 Task: Search one way flight ticket for 2 adults, 2 infants in seat and 1 infant on lap in first from Aspen: Aspen/pitkin County Airport (sardy Field) to Fort Wayne: Fort Wayne International Airport on 5-4-2023. Number of bags: 5 checked bags. Price is upto 75000. Outbound departure time preference is 18:15.
Action: Mouse moved to (340, 322)
Screenshot: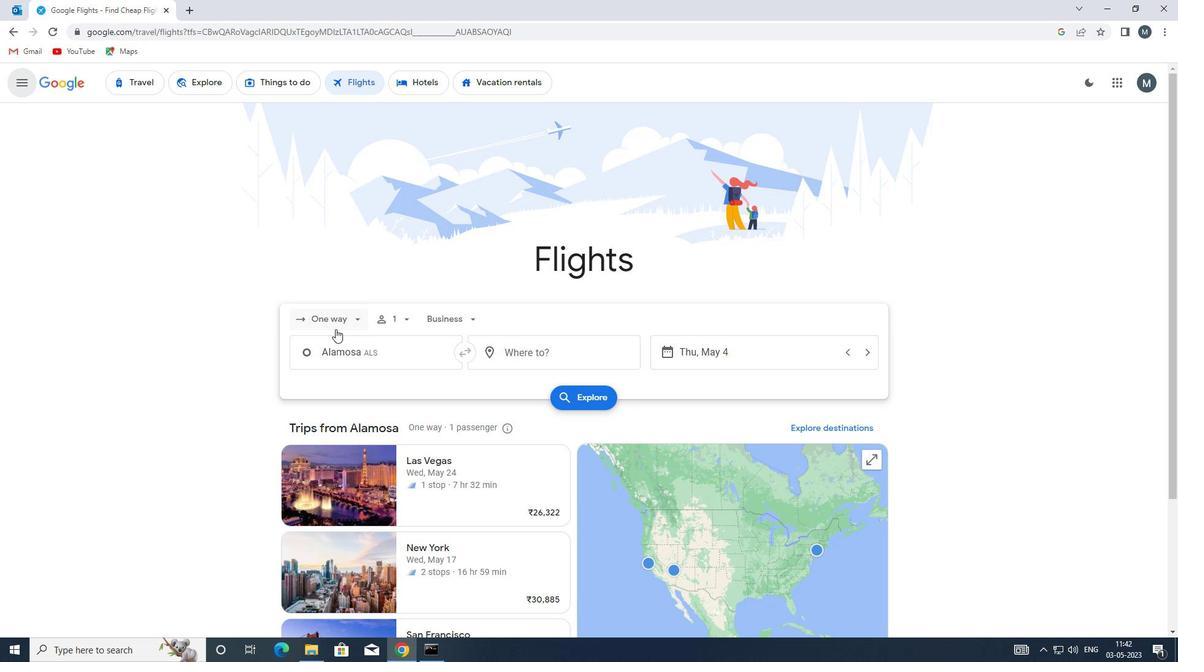 
Action: Mouse pressed left at (340, 322)
Screenshot: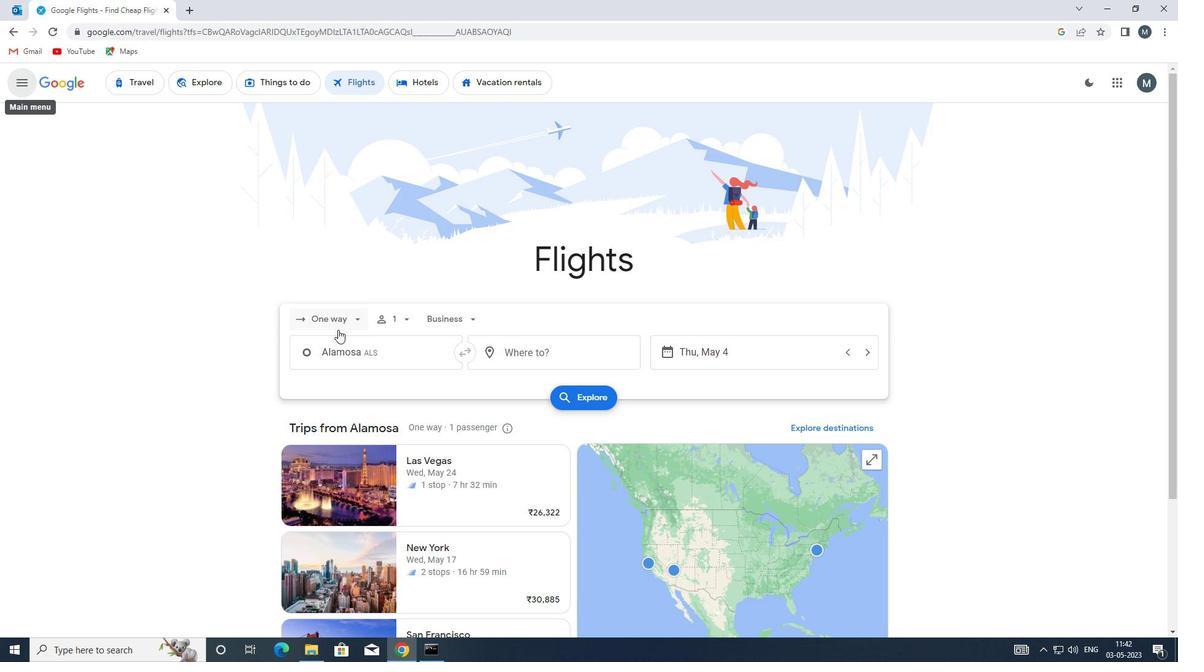 
Action: Mouse moved to (352, 375)
Screenshot: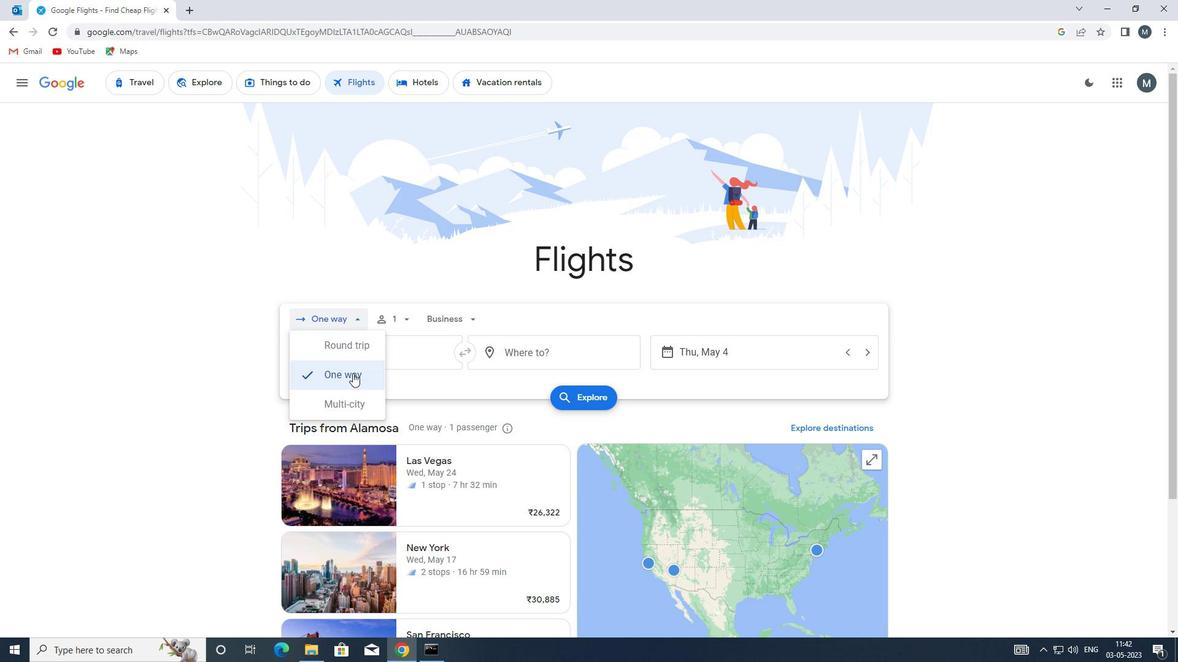 
Action: Mouse pressed left at (352, 375)
Screenshot: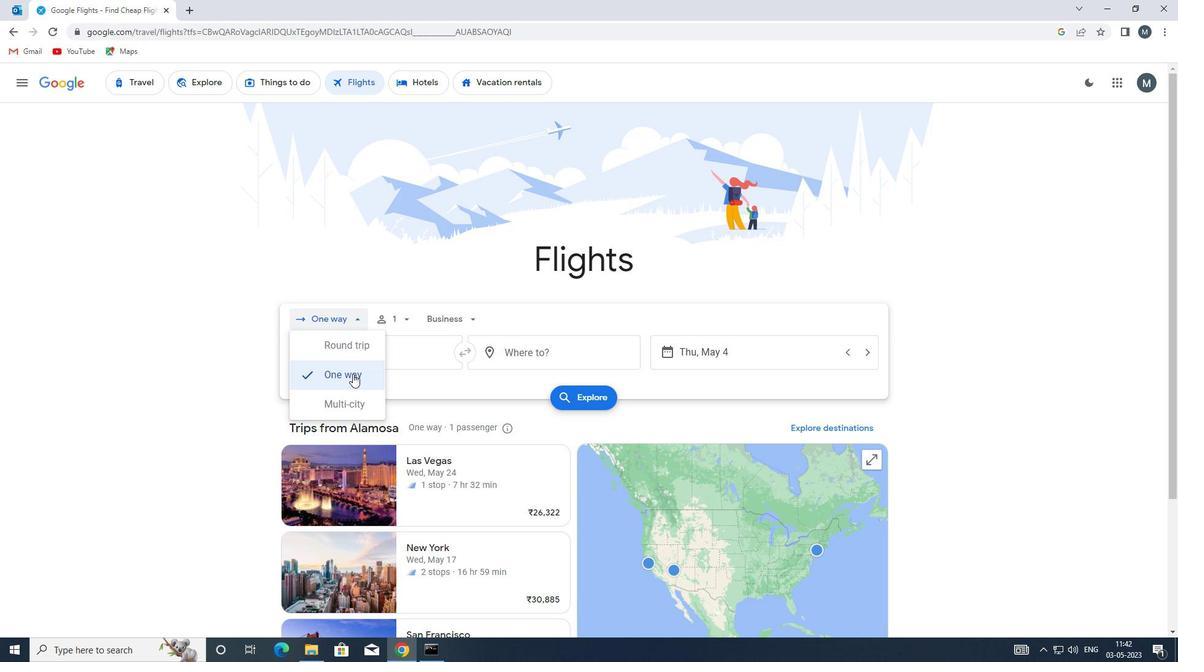 
Action: Mouse moved to (405, 322)
Screenshot: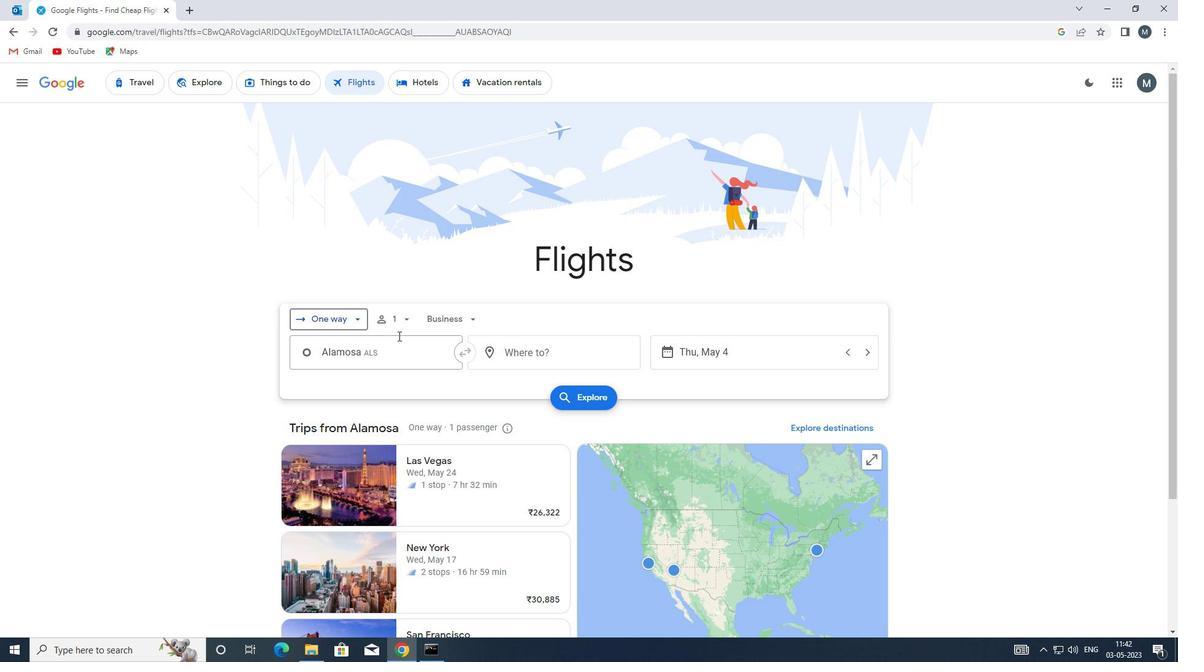 
Action: Mouse pressed left at (405, 322)
Screenshot: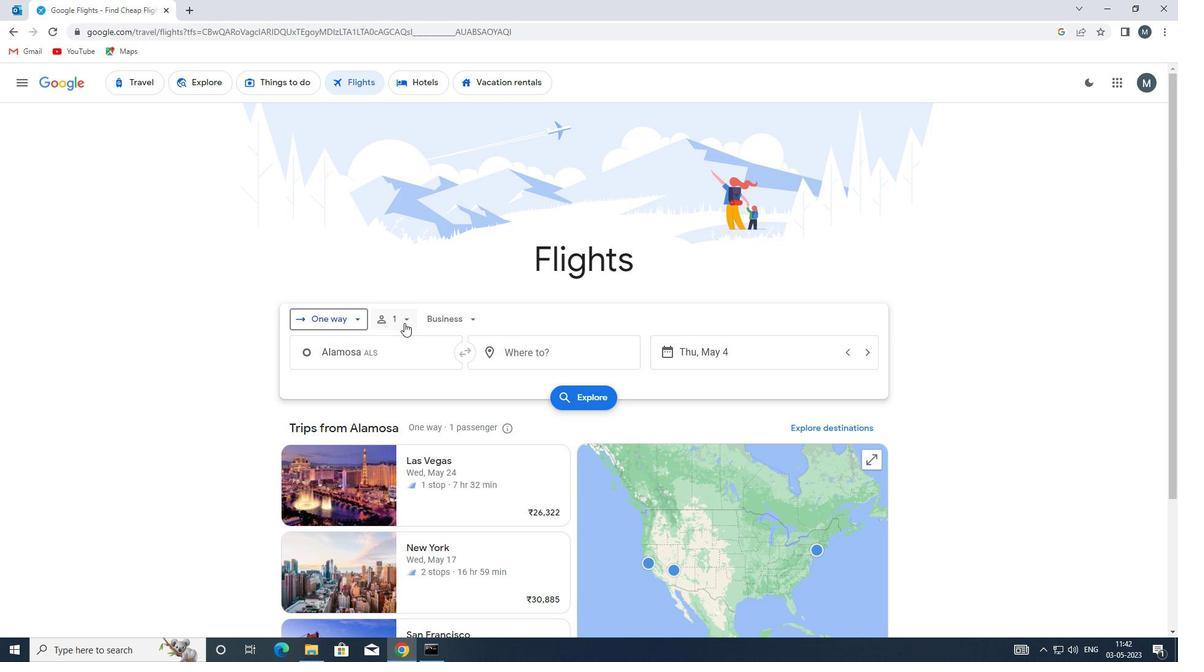 
Action: Mouse moved to (503, 347)
Screenshot: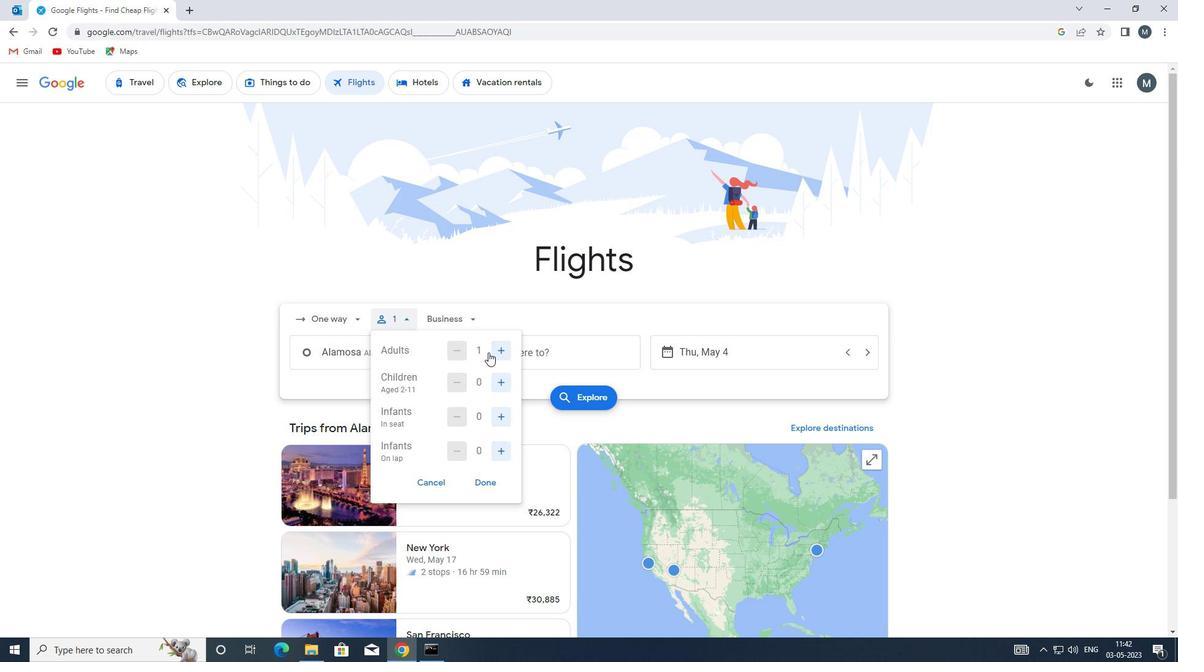 
Action: Mouse pressed left at (503, 347)
Screenshot: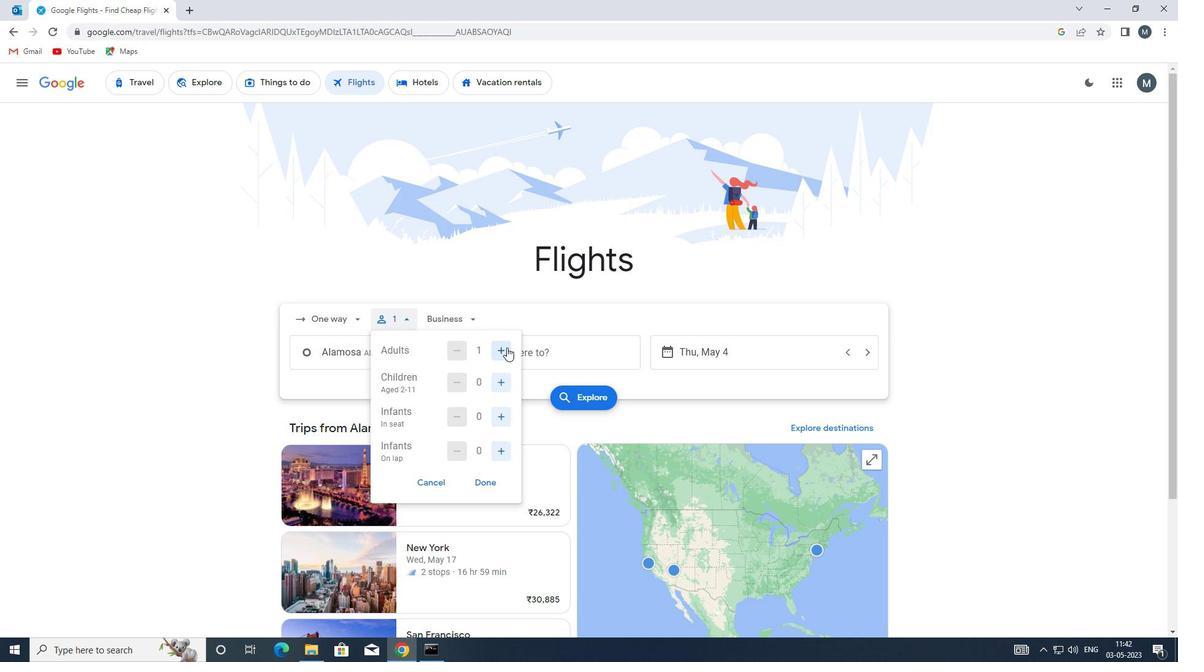 
Action: Mouse moved to (503, 419)
Screenshot: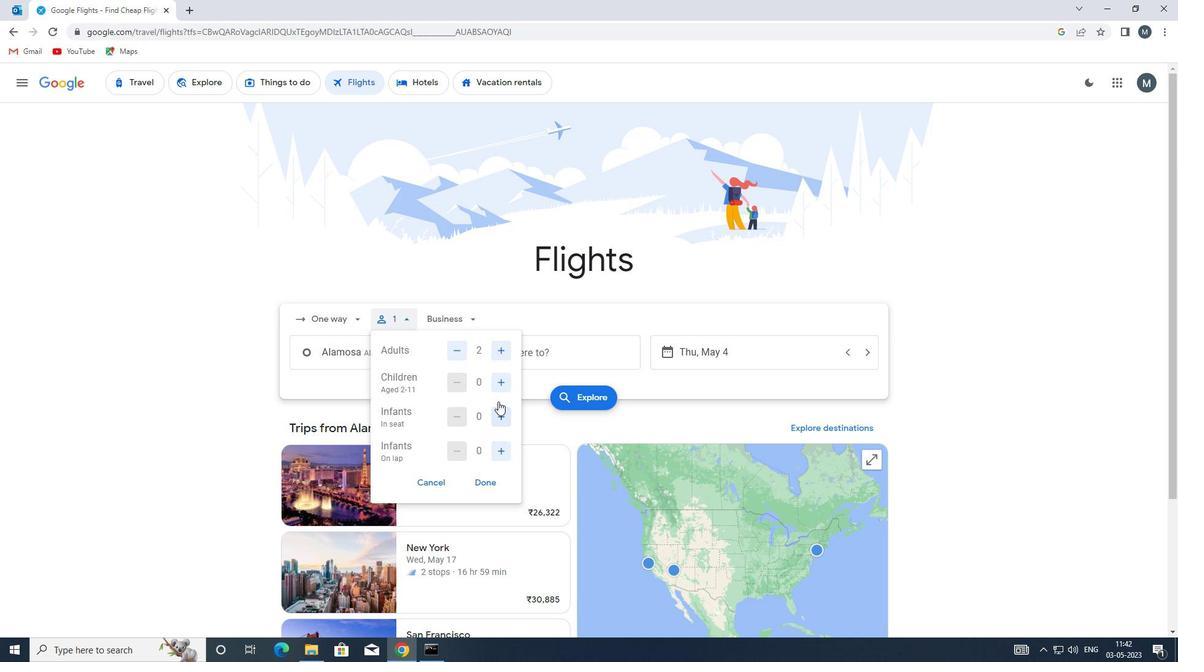 
Action: Mouse pressed left at (503, 419)
Screenshot: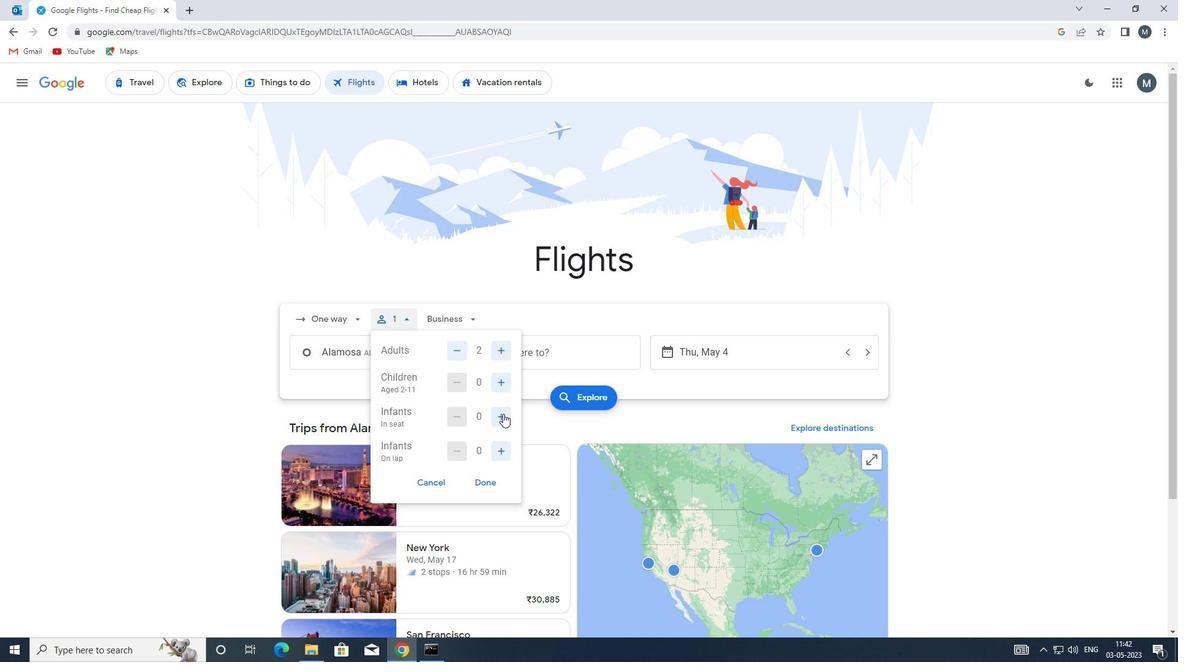 
Action: Mouse pressed left at (503, 419)
Screenshot: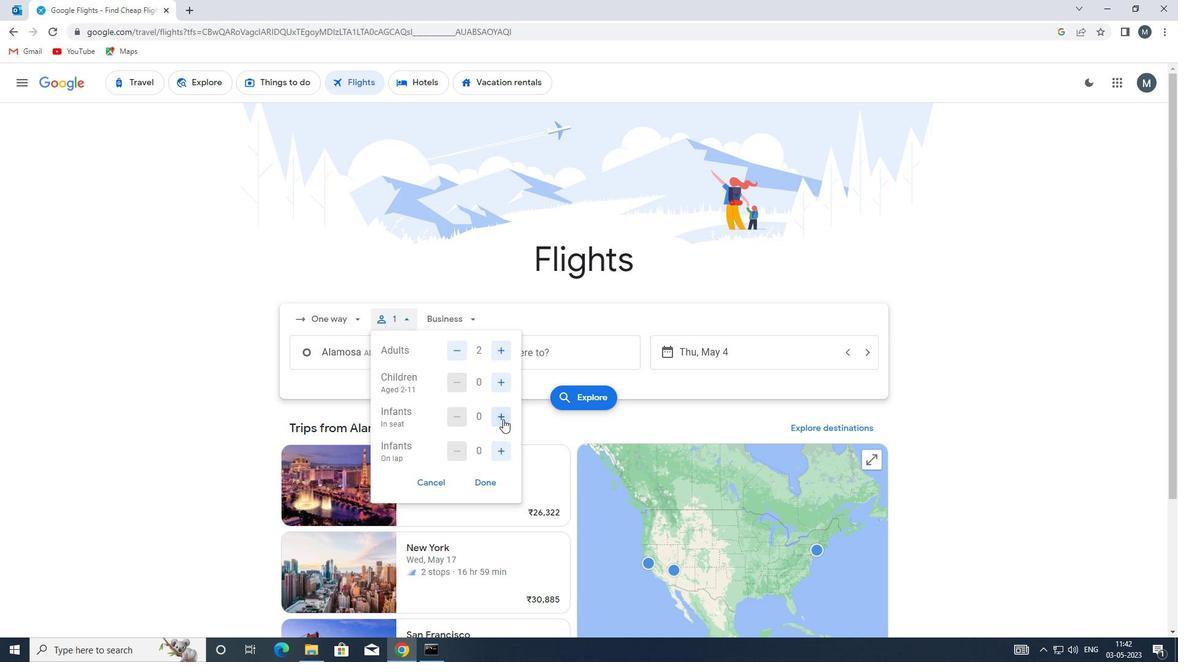 
Action: Mouse moved to (502, 451)
Screenshot: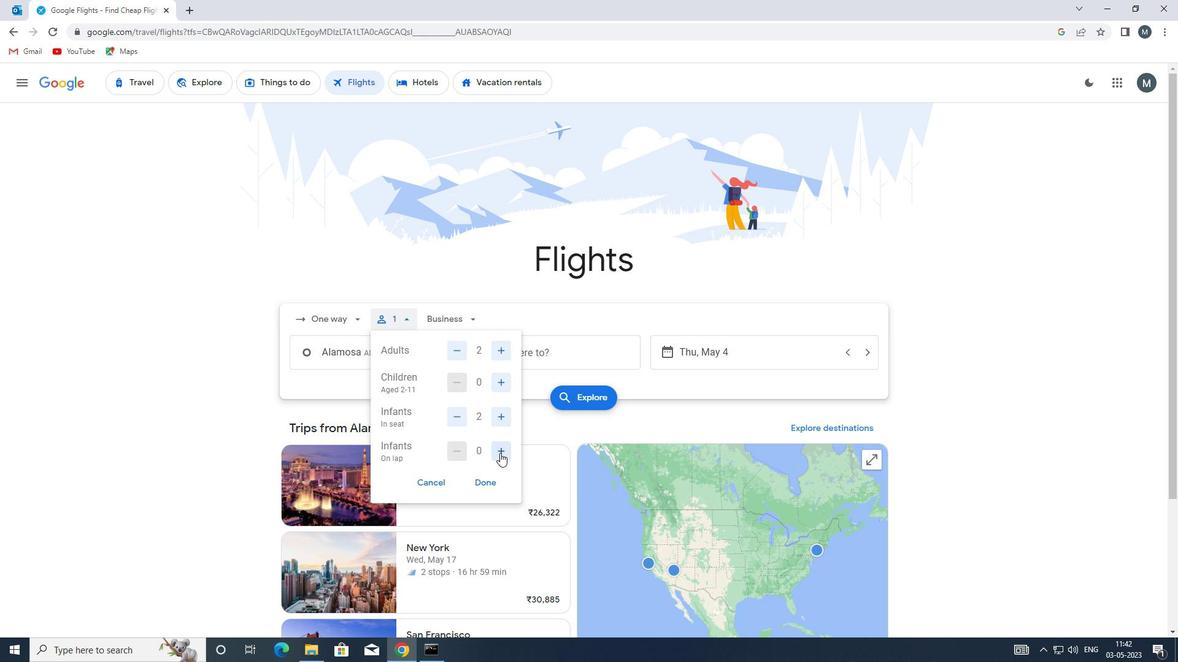 
Action: Mouse pressed left at (502, 451)
Screenshot: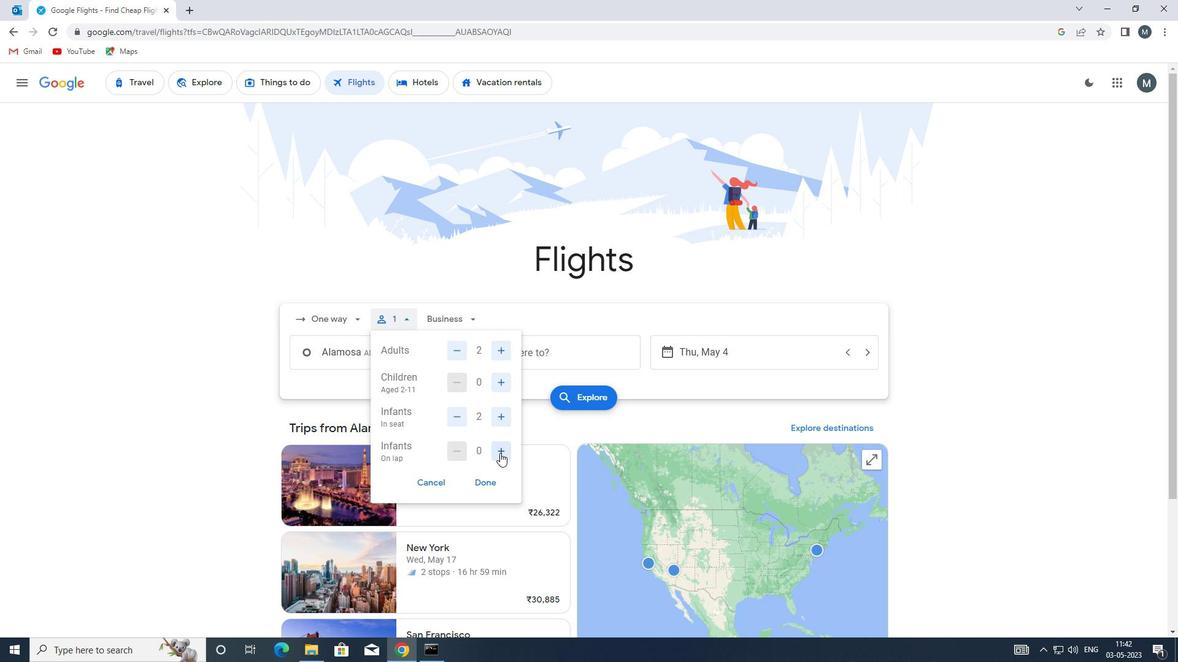 
Action: Mouse moved to (486, 478)
Screenshot: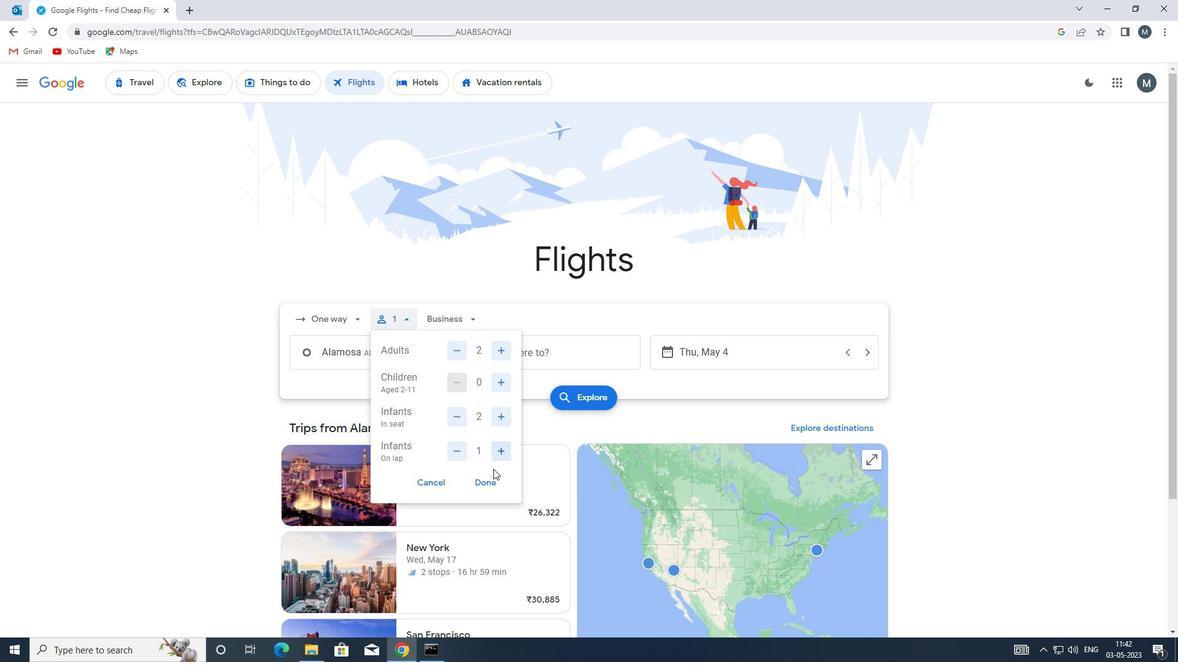 
Action: Mouse pressed left at (486, 478)
Screenshot: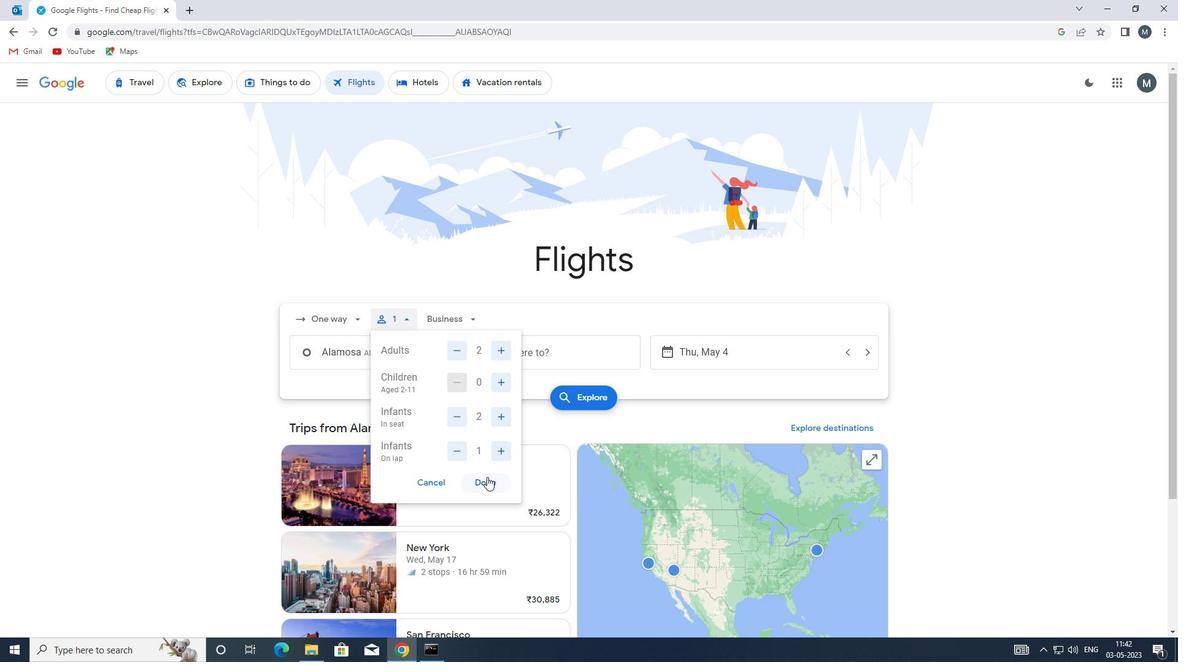 
Action: Mouse moved to (460, 324)
Screenshot: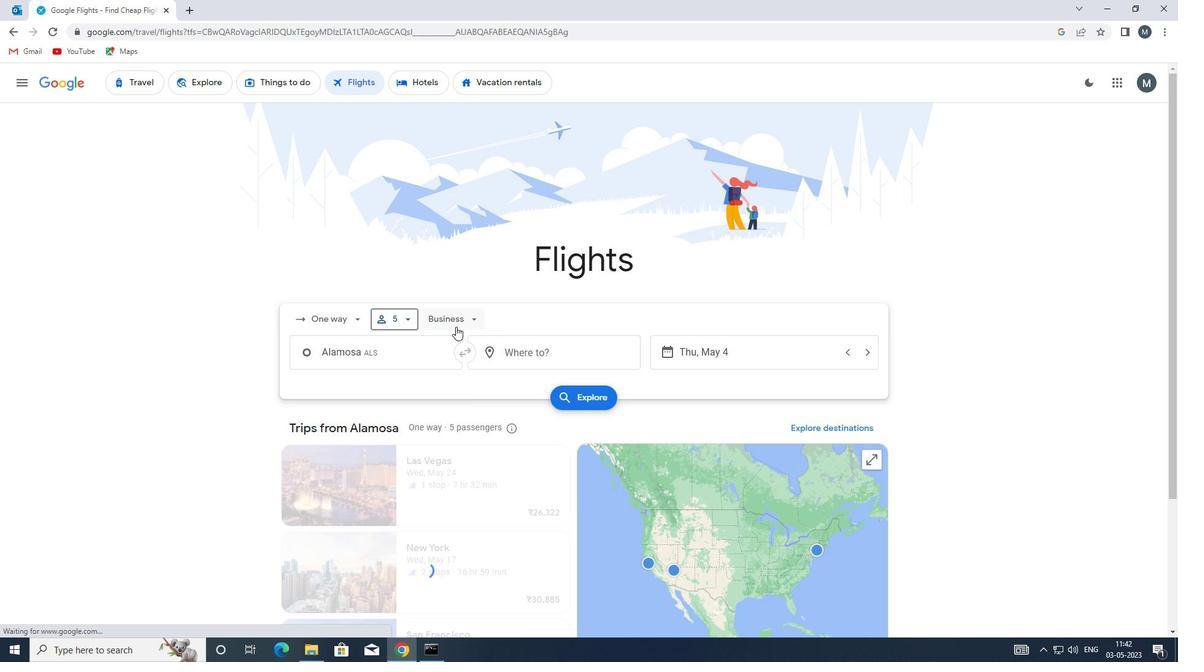 
Action: Mouse pressed left at (460, 324)
Screenshot: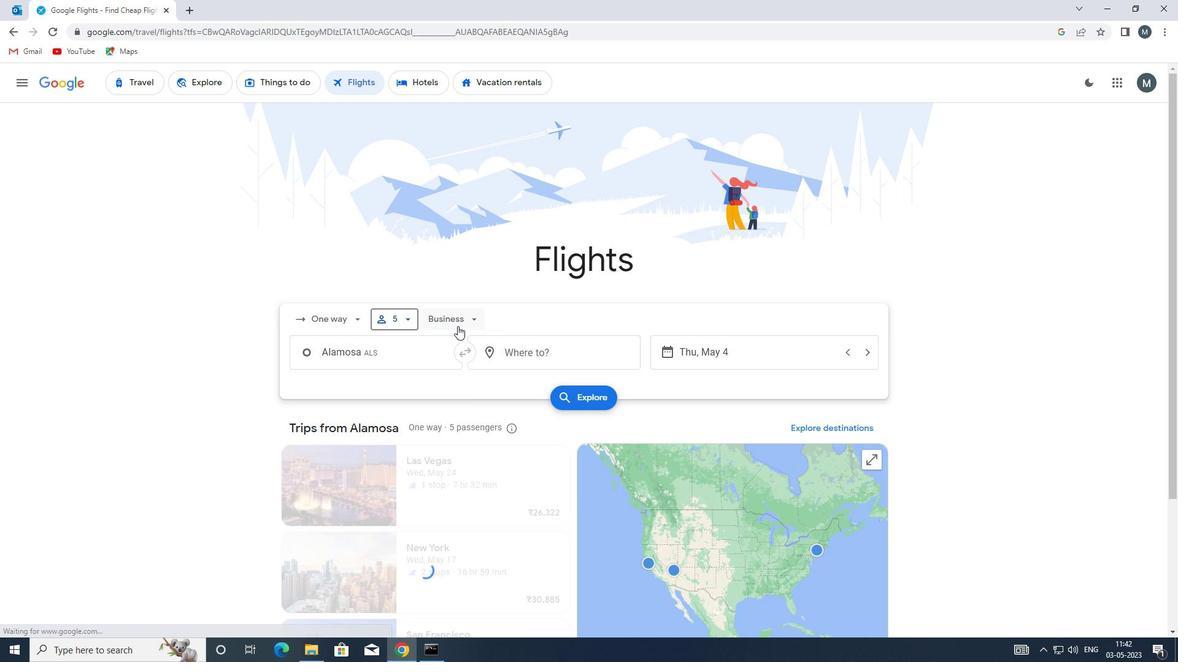 
Action: Mouse moved to (464, 430)
Screenshot: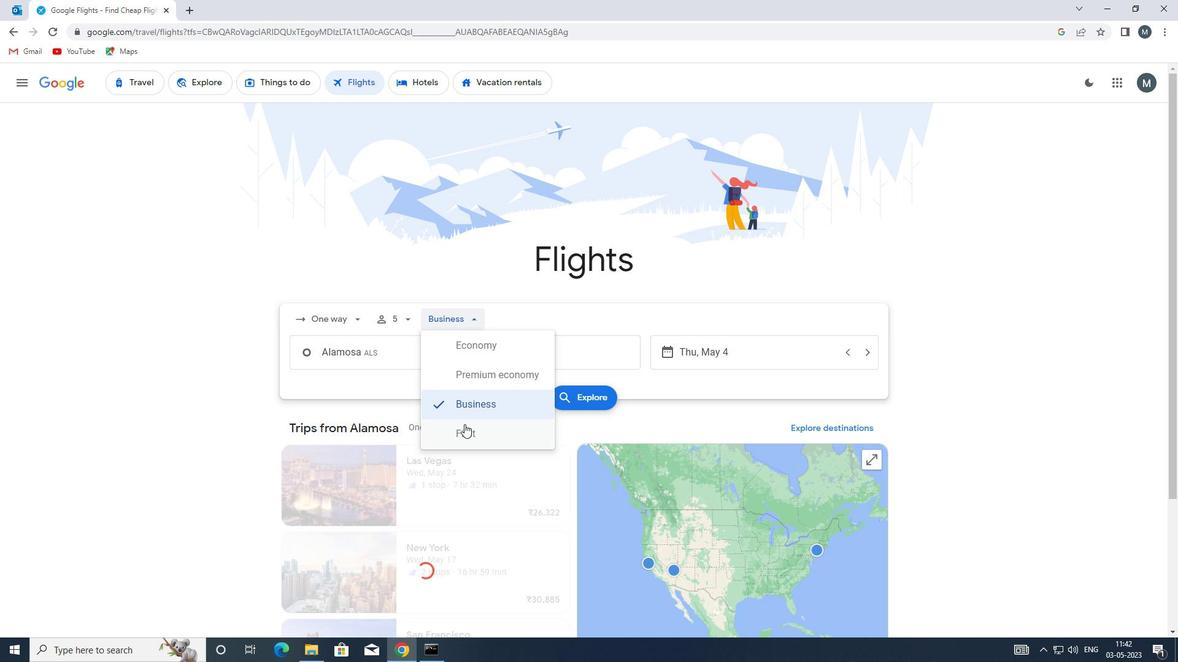 
Action: Mouse pressed left at (464, 430)
Screenshot: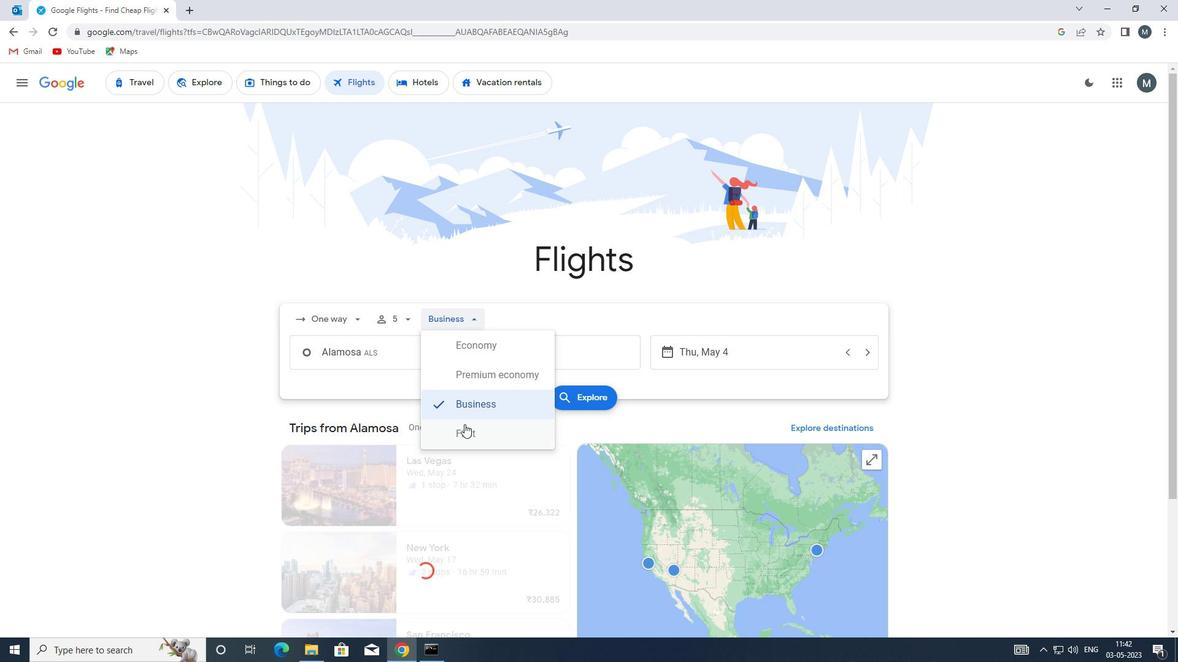 
Action: Mouse moved to (382, 347)
Screenshot: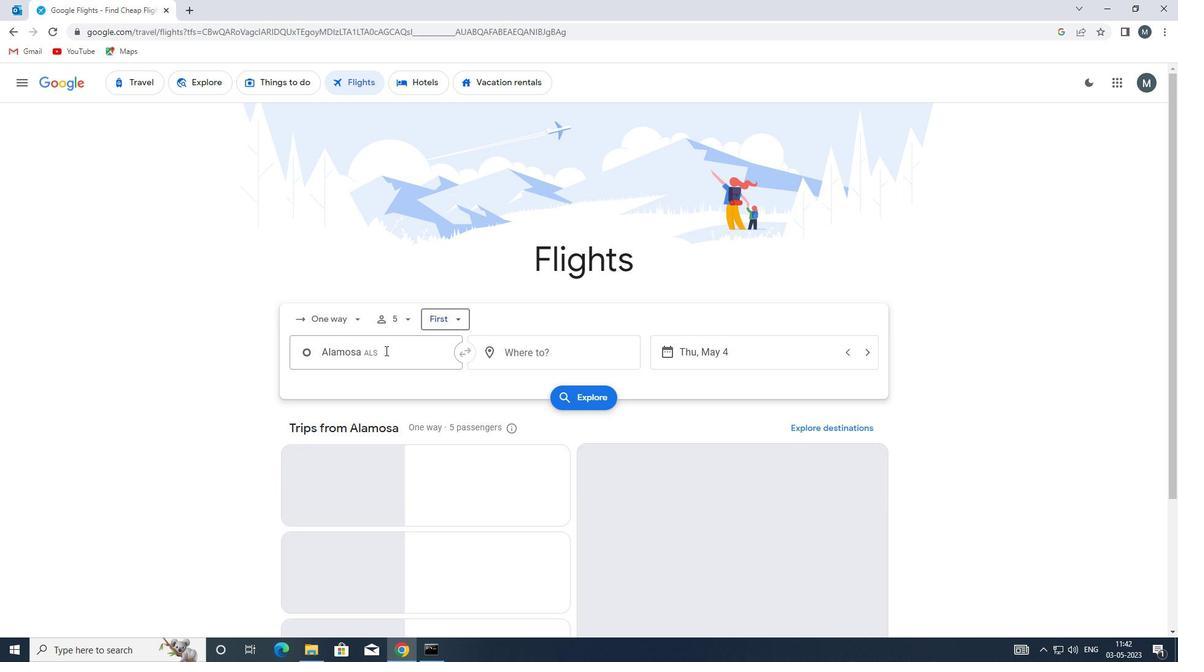 
Action: Mouse pressed left at (382, 347)
Screenshot: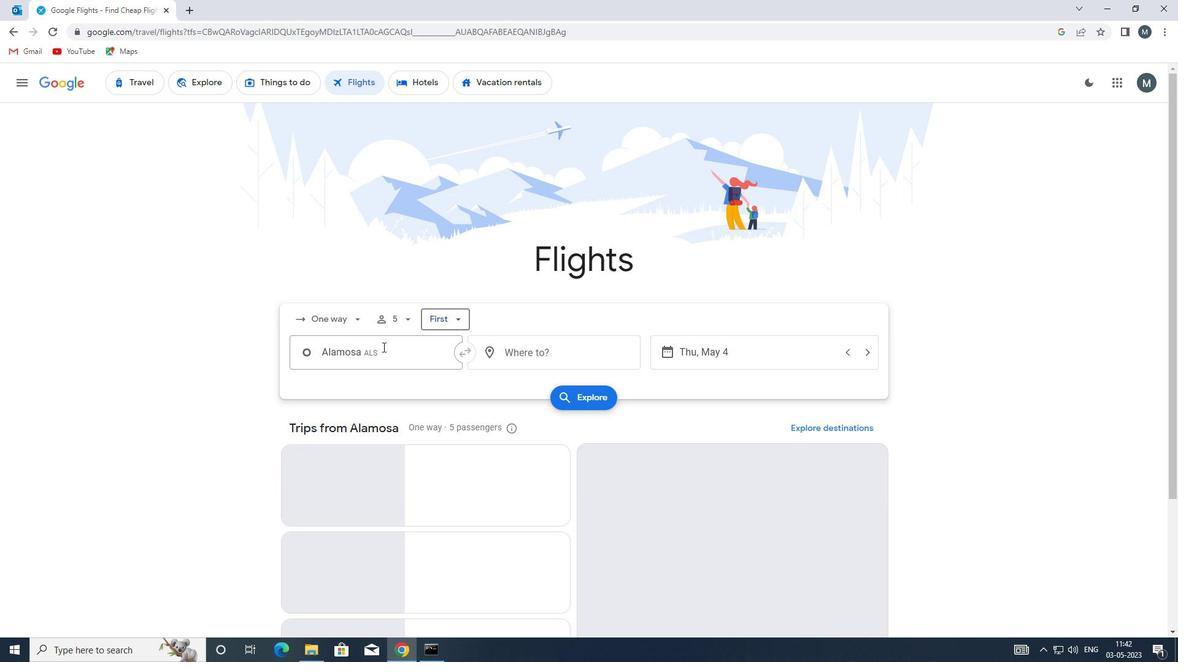
Action: Mouse moved to (382, 347)
Screenshot: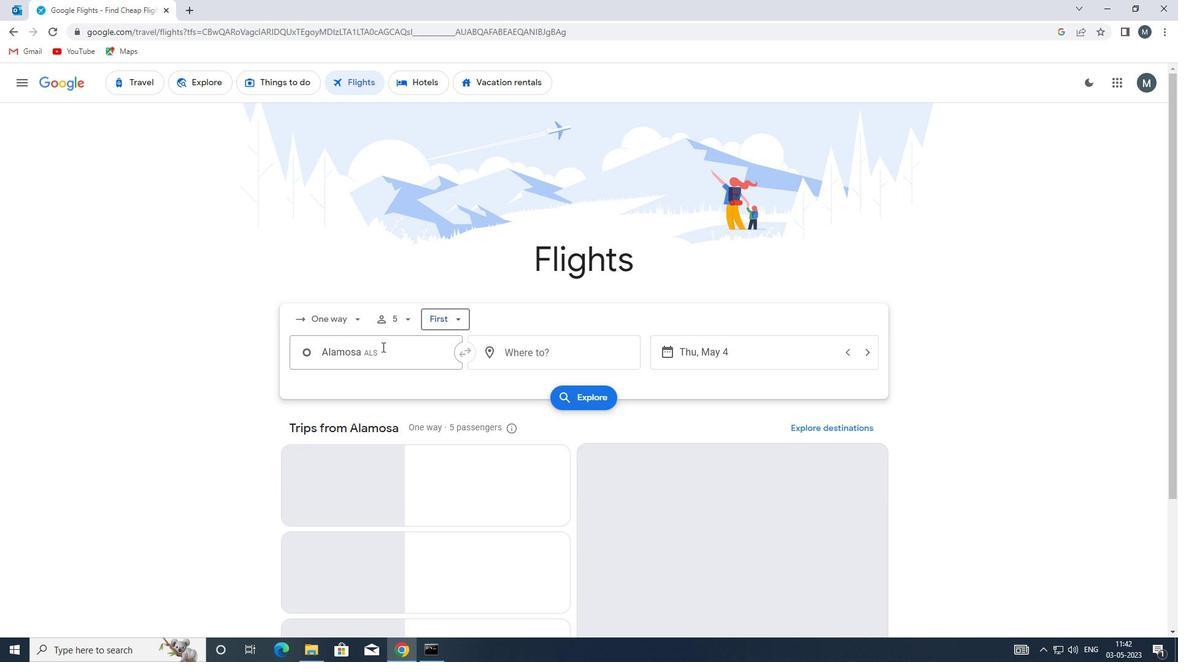 
Action: Key pressed ase
Screenshot: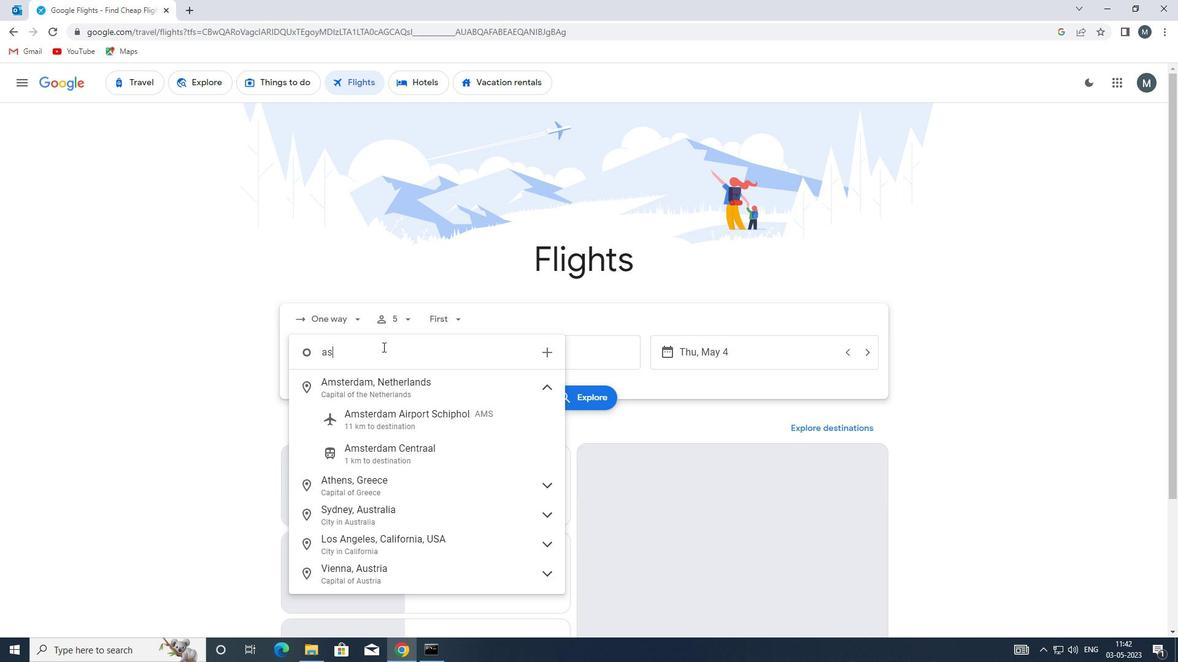 
Action: Mouse moved to (413, 387)
Screenshot: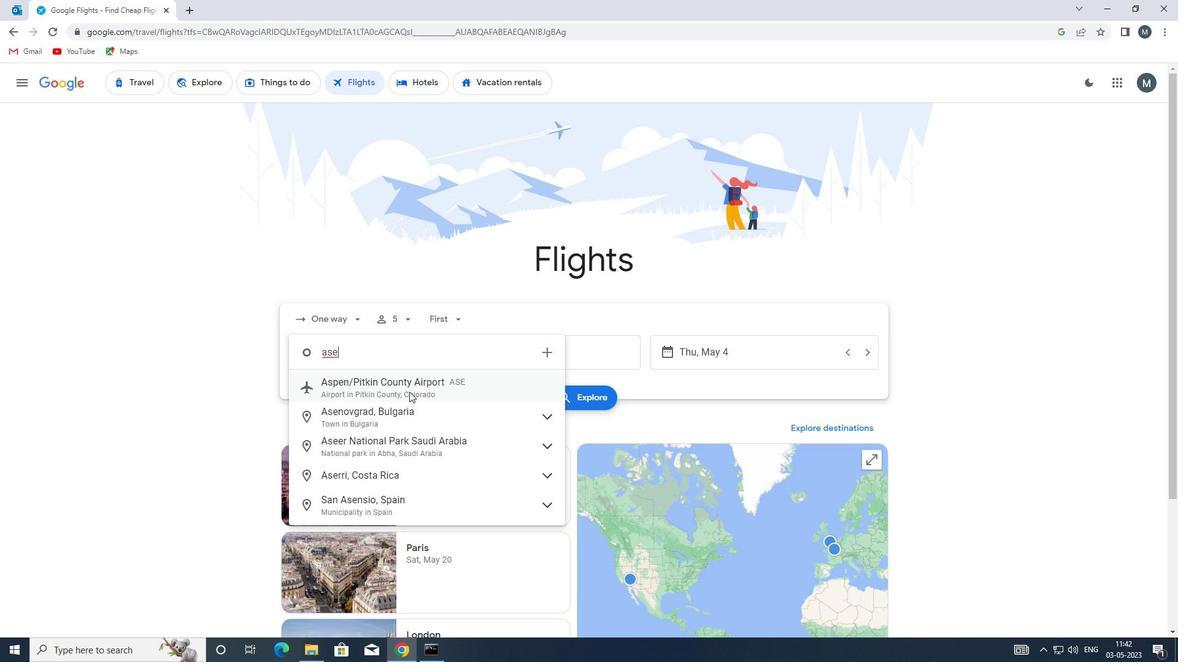
Action: Mouse pressed left at (413, 387)
Screenshot: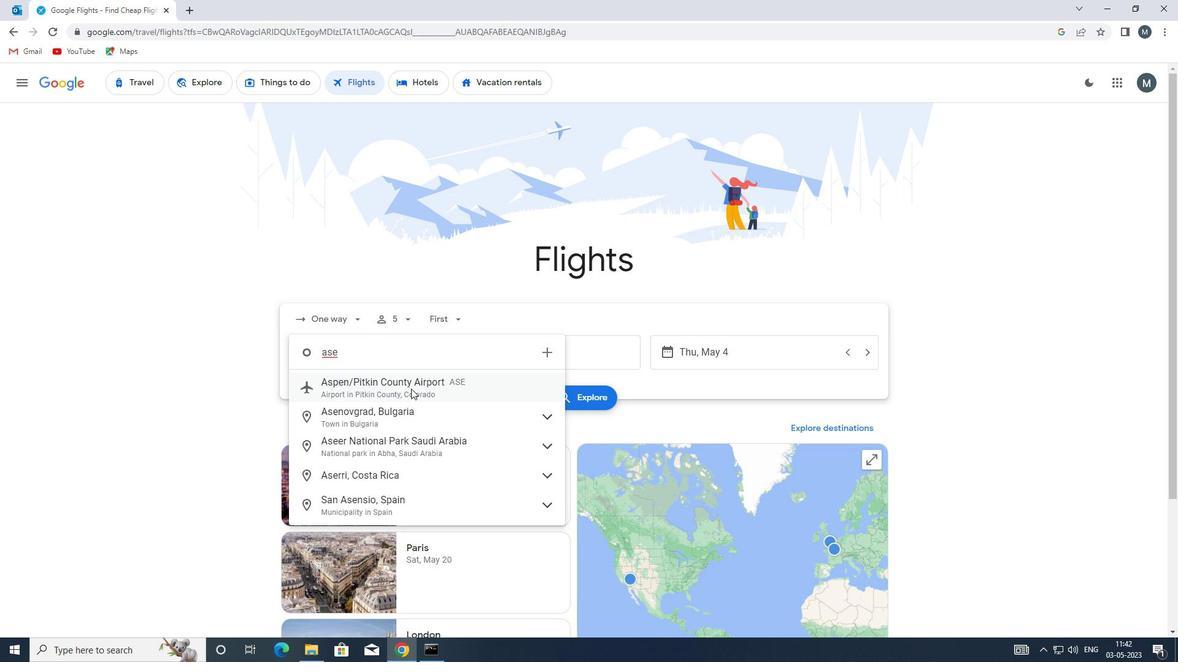 
Action: Mouse moved to (517, 355)
Screenshot: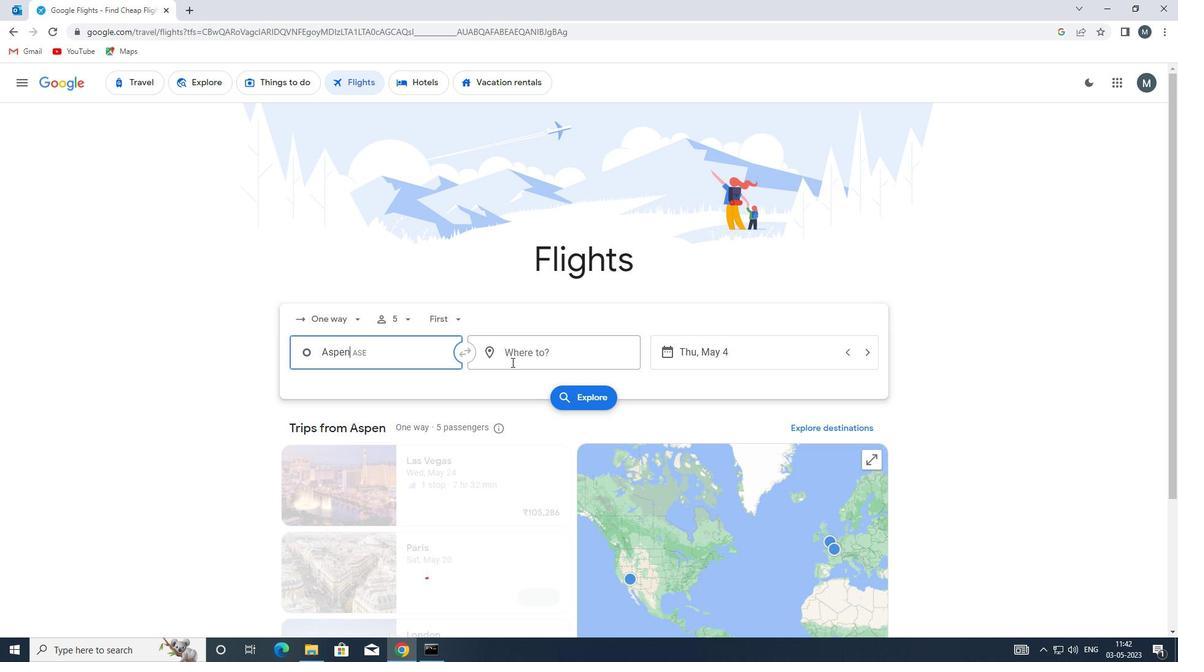 
Action: Mouse pressed left at (517, 355)
Screenshot: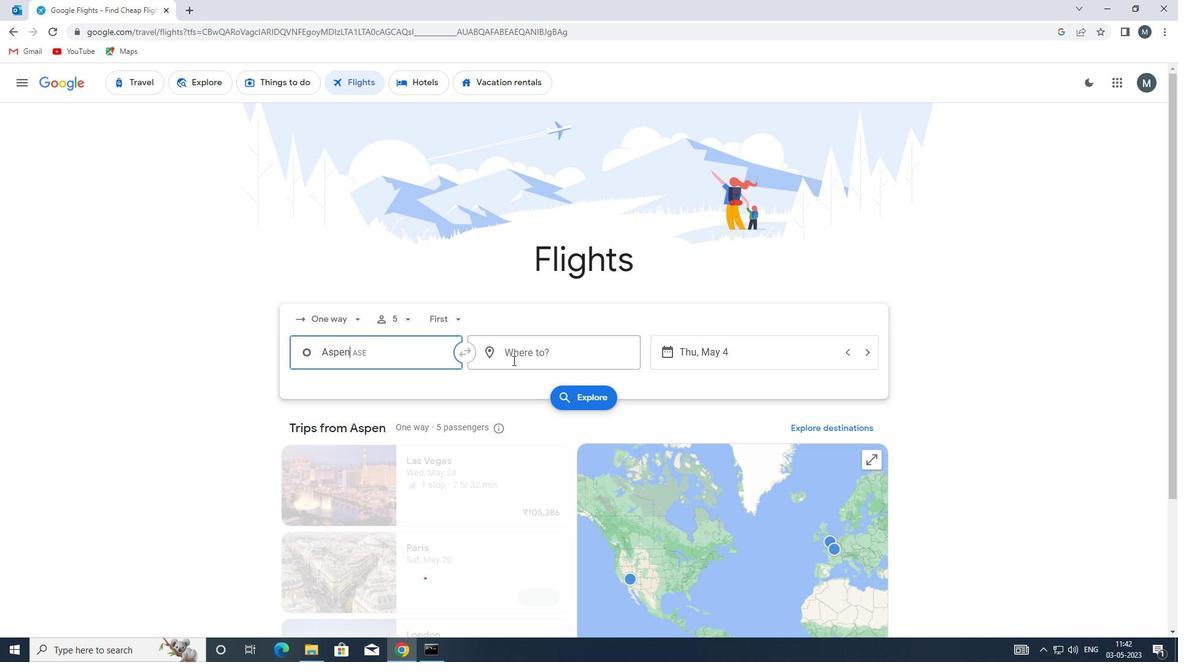 
Action: Mouse moved to (508, 354)
Screenshot: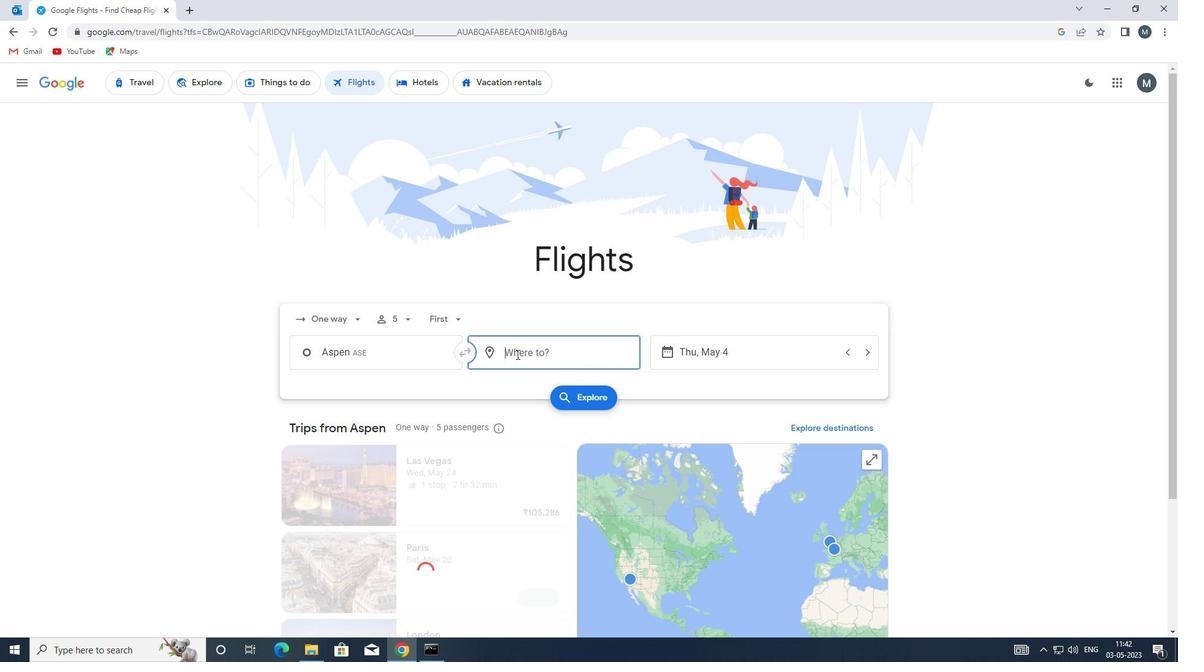 
Action: Key pressed fwa
Screenshot: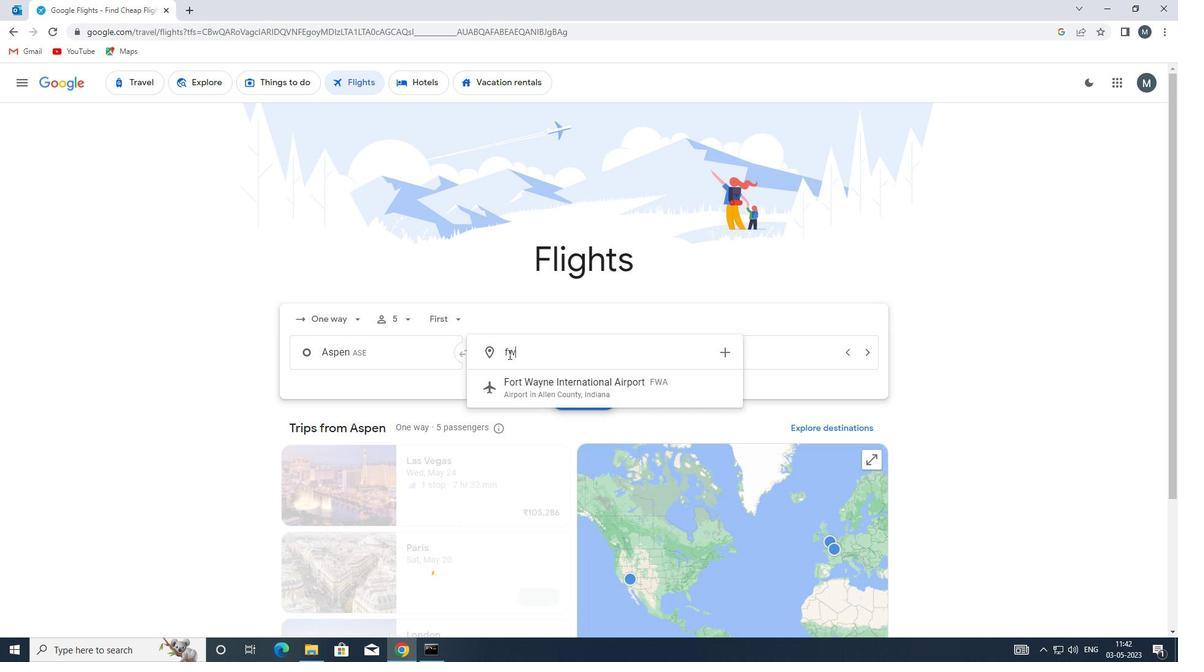 
Action: Mouse moved to (558, 386)
Screenshot: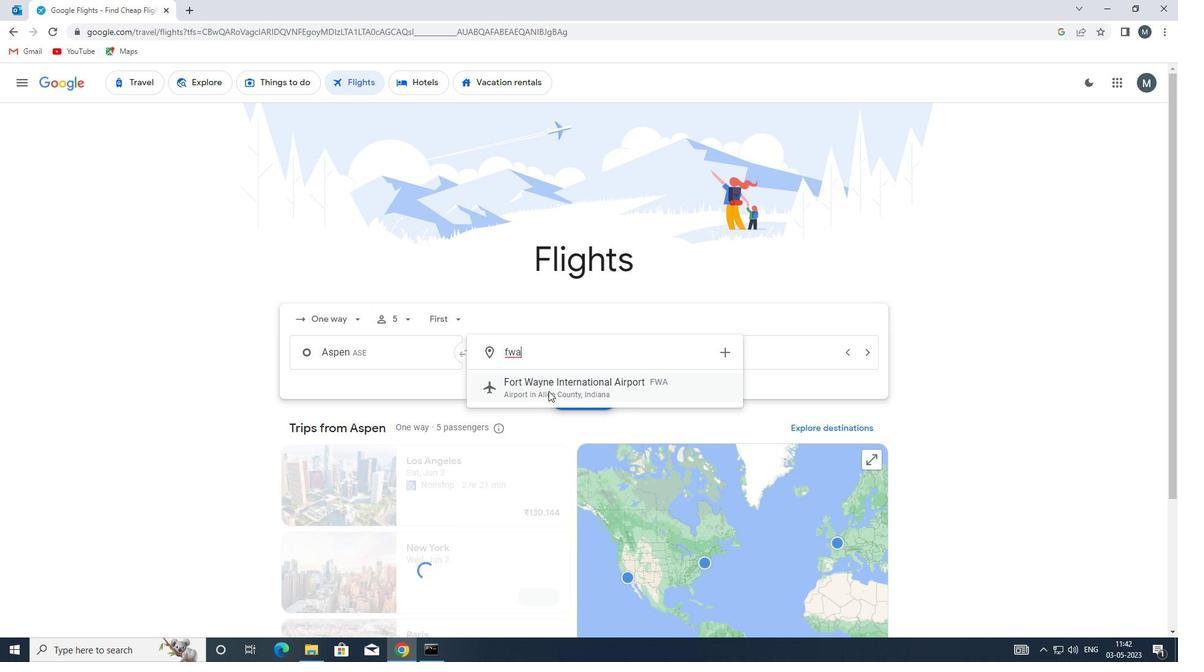 
Action: Mouse pressed left at (558, 386)
Screenshot: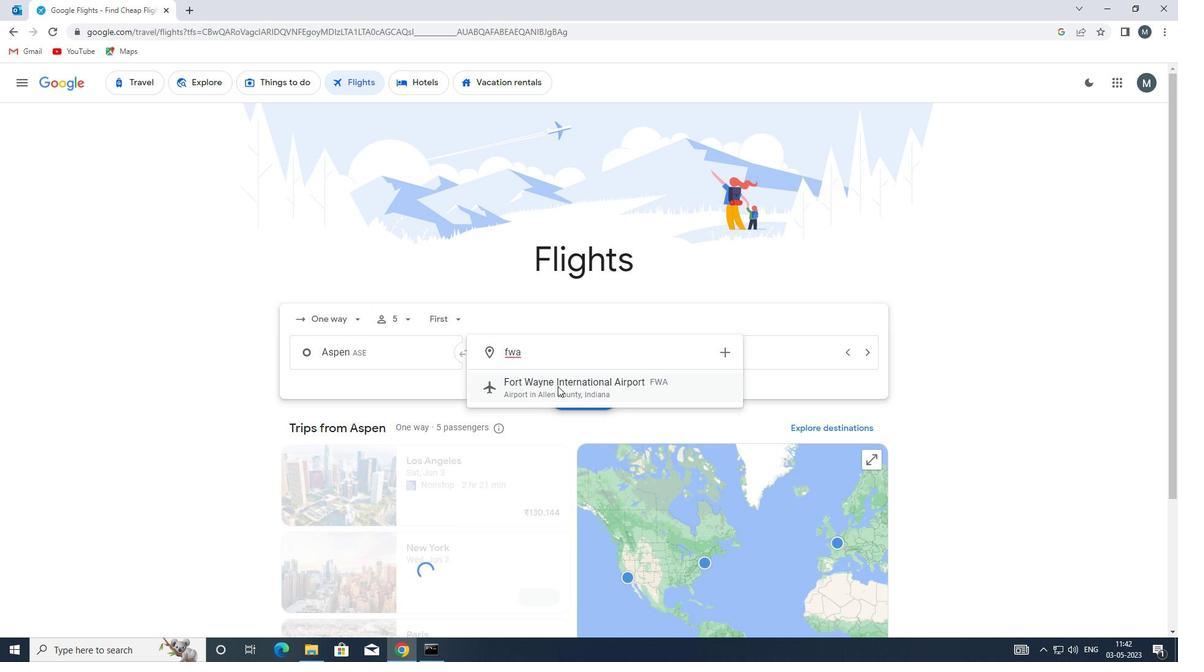 
Action: Mouse moved to (680, 351)
Screenshot: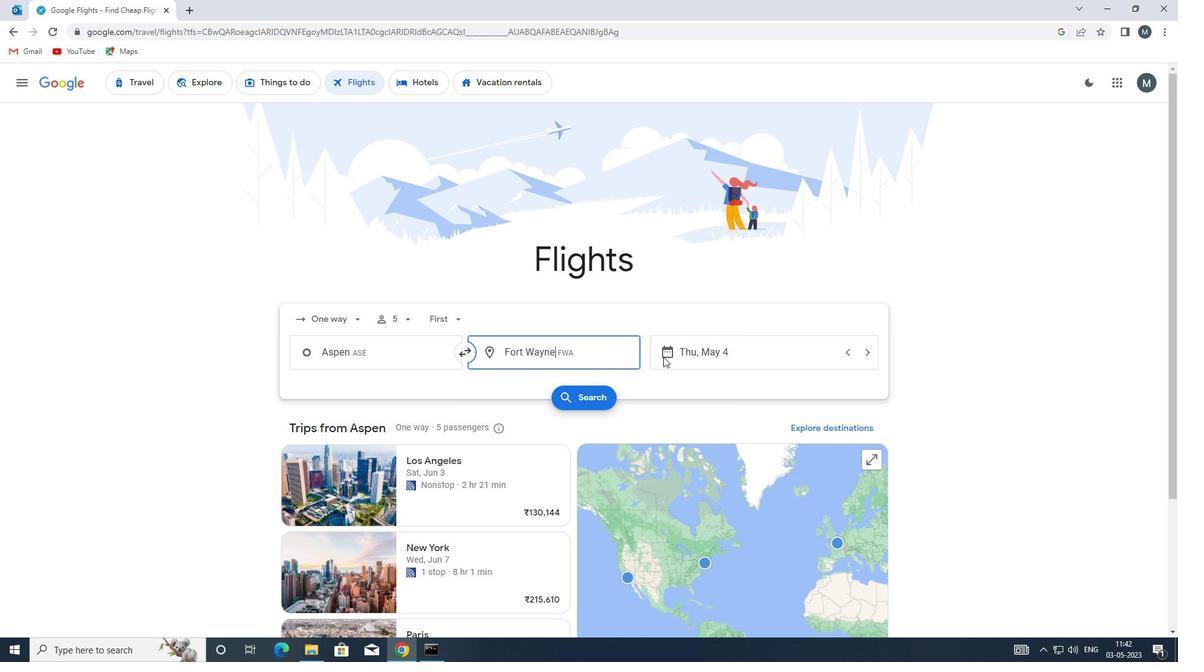 
Action: Mouse pressed left at (680, 351)
Screenshot: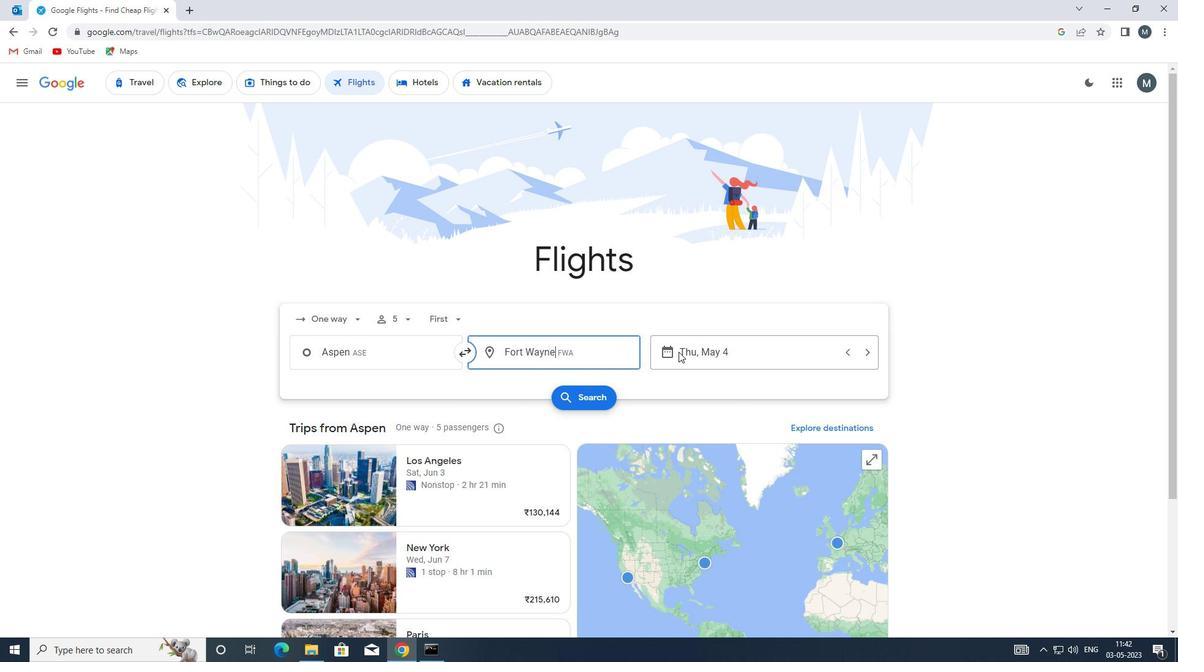 
Action: Mouse moved to (559, 413)
Screenshot: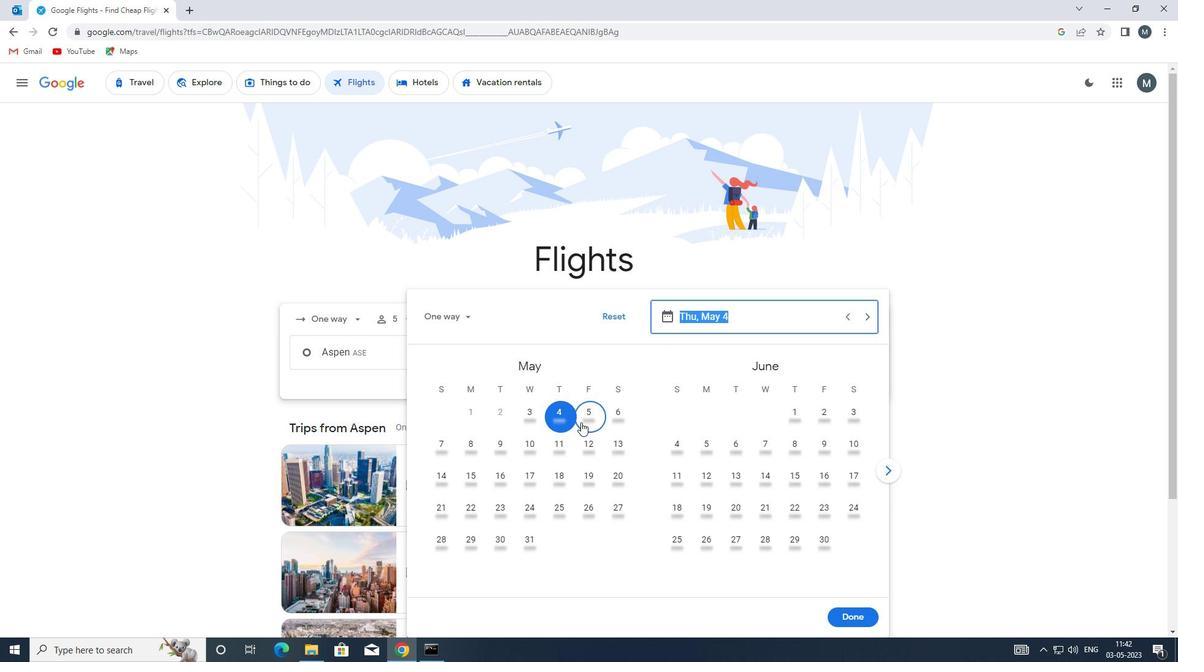 
Action: Mouse pressed left at (559, 413)
Screenshot: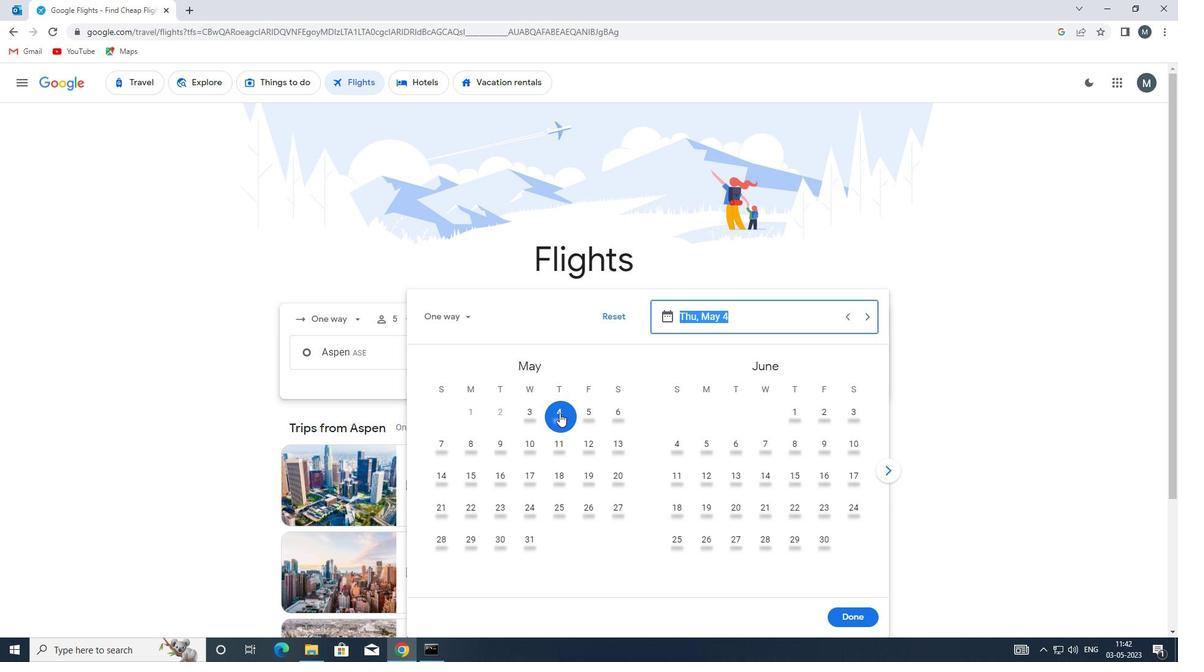 
Action: Mouse moved to (866, 622)
Screenshot: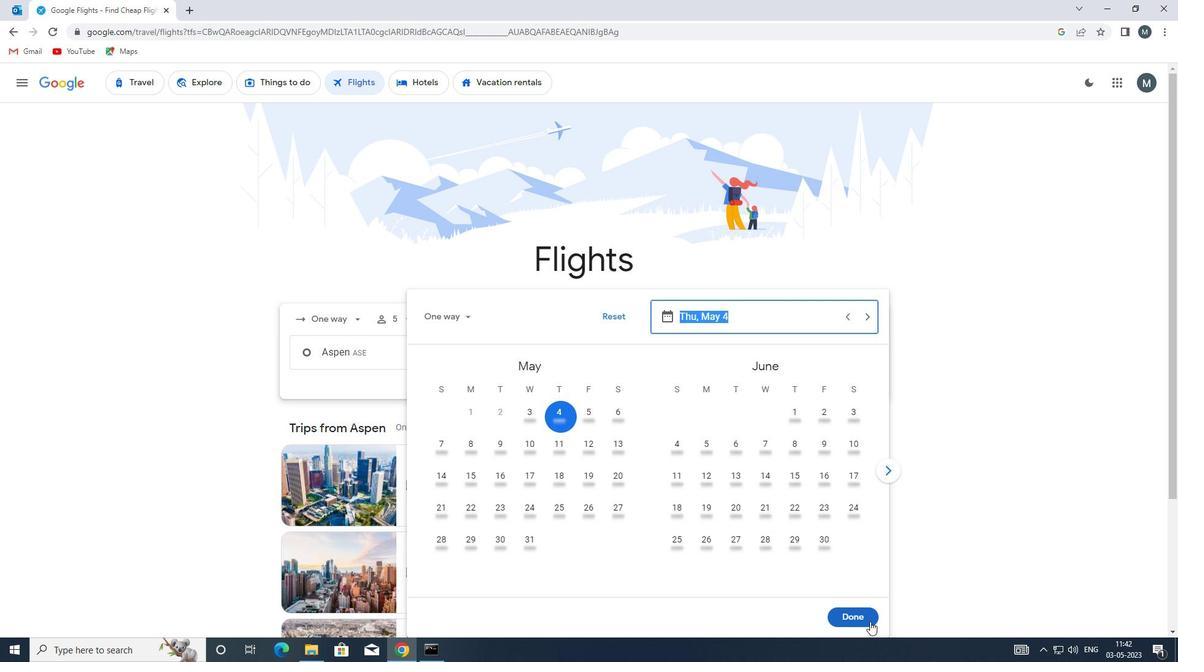 
Action: Mouse pressed left at (866, 622)
Screenshot: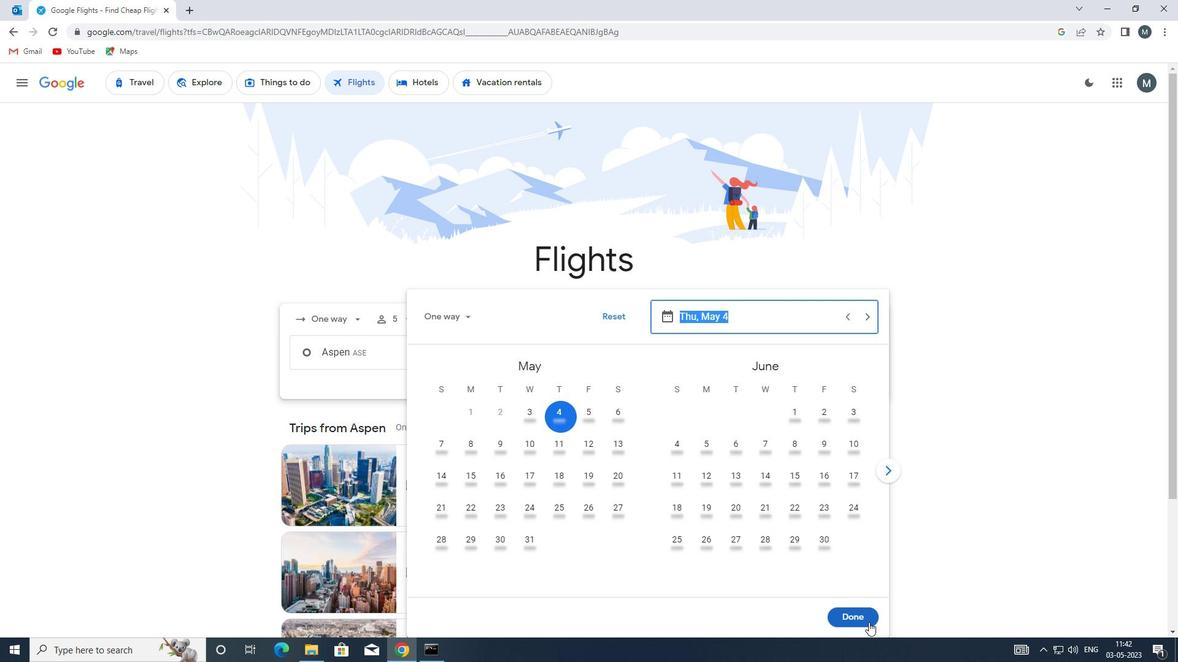 
Action: Mouse moved to (608, 396)
Screenshot: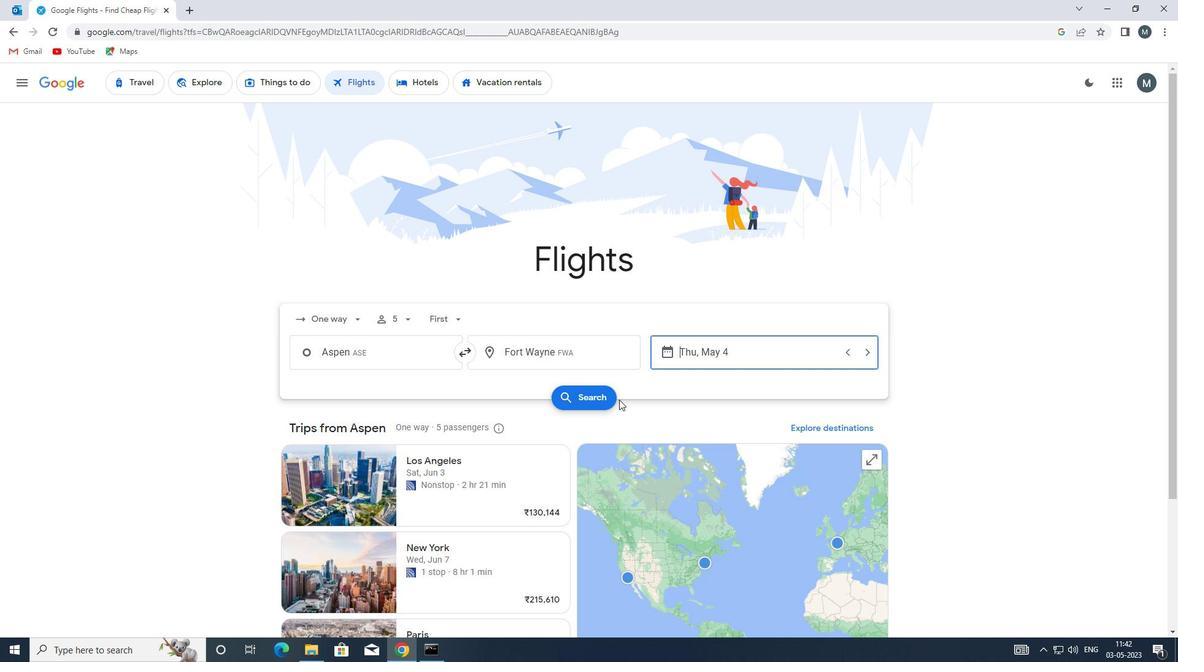 
Action: Mouse pressed left at (608, 396)
Screenshot: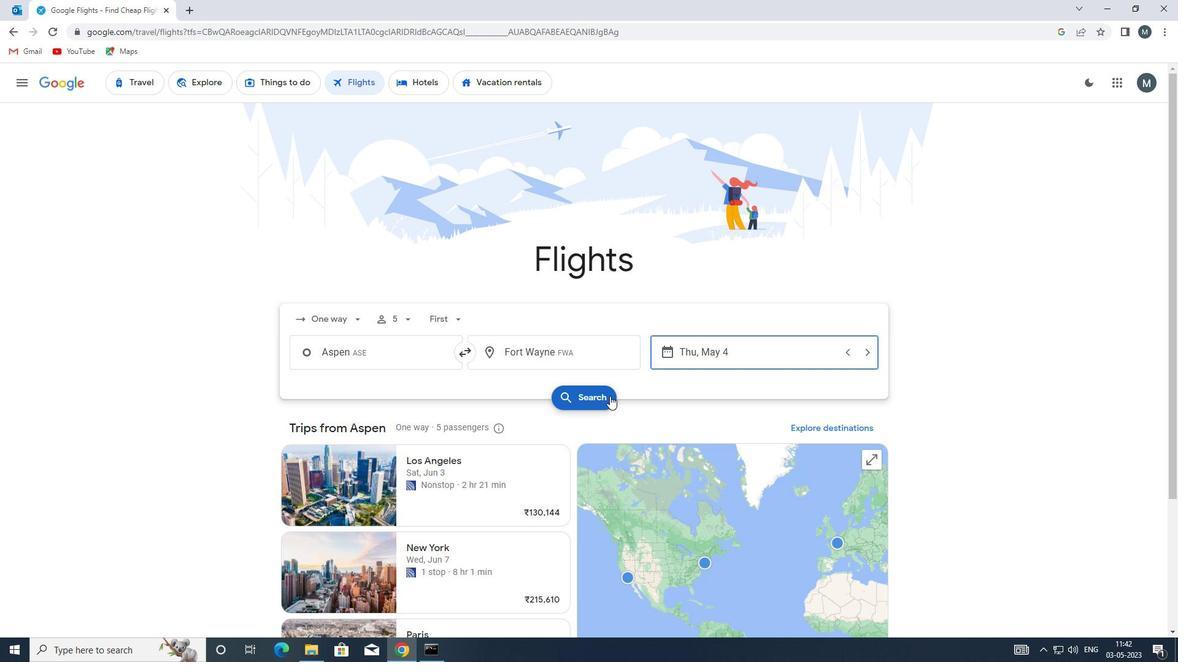 
Action: Mouse moved to (315, 200)
Screenshot: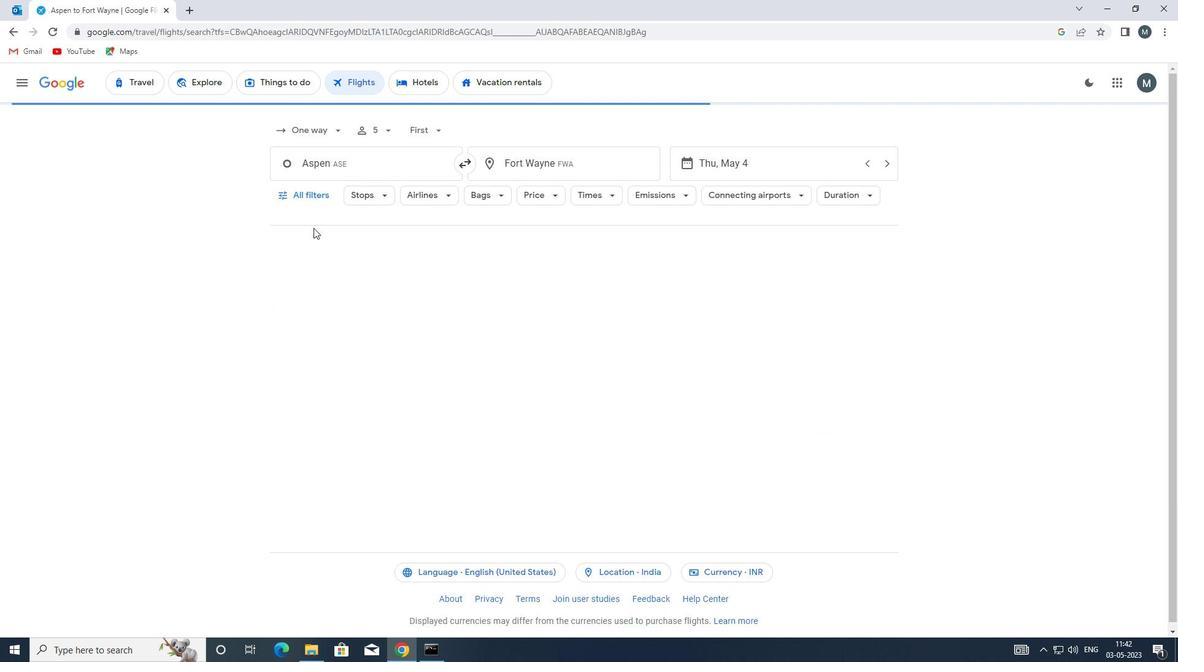 
Action: Mouse pressed left at (315, 200)
Screenshot: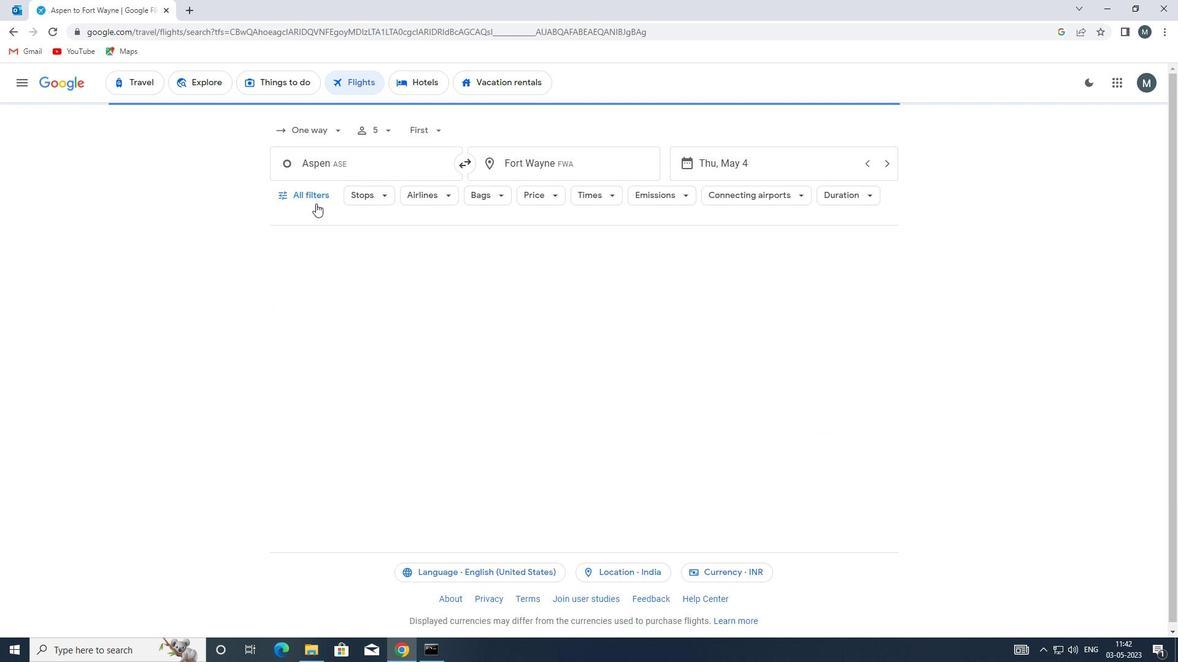 
Action: Mouse moved to (415, 420)
Screenshot: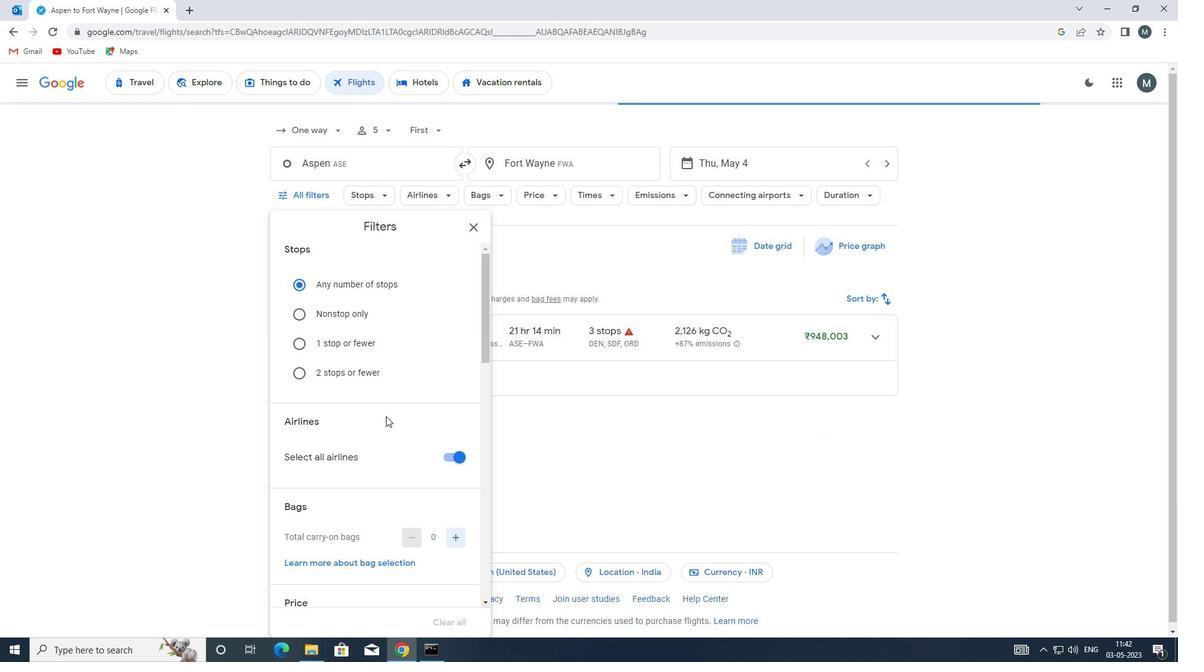 
Action: Mouse scrolled (415, 419) with delta (0, 0)
Screenshot: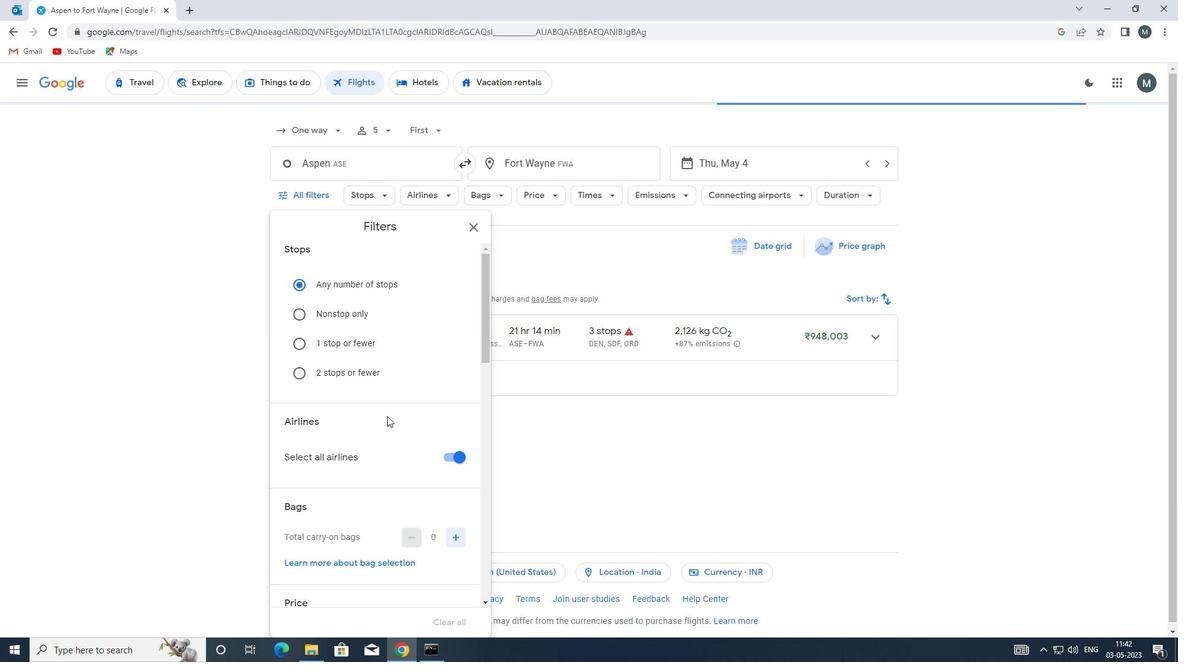
Action: Mouse moved to (456, 394)
Screenshot: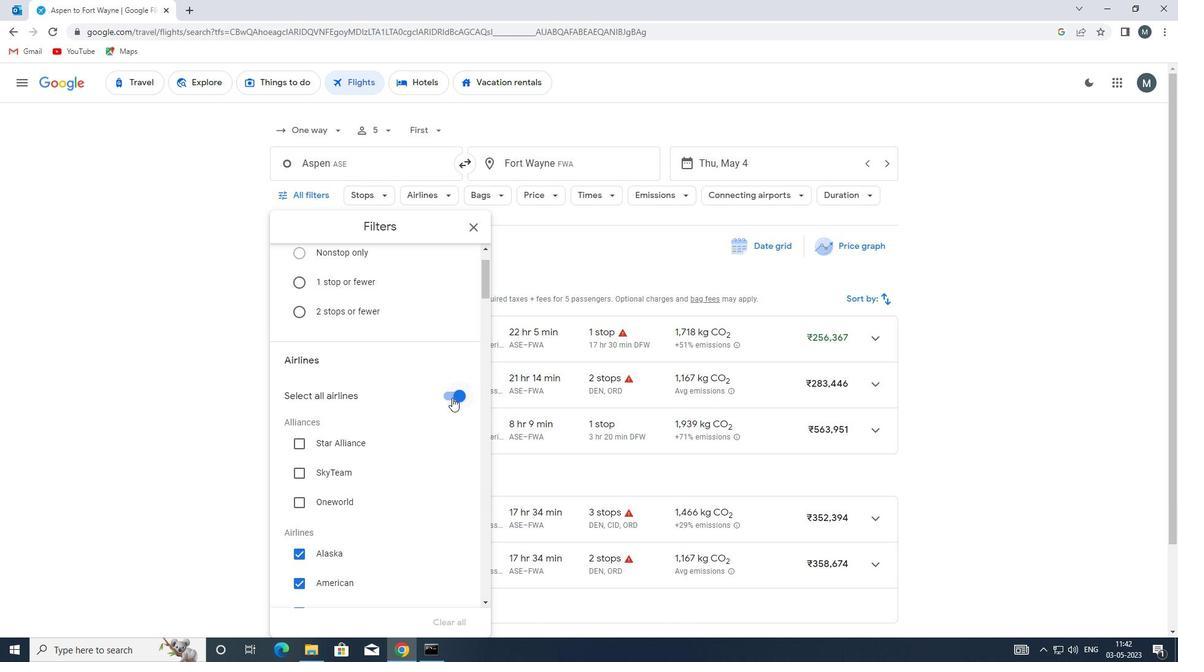
Action: Mouse pressed left at (456, 394)
Screenshot: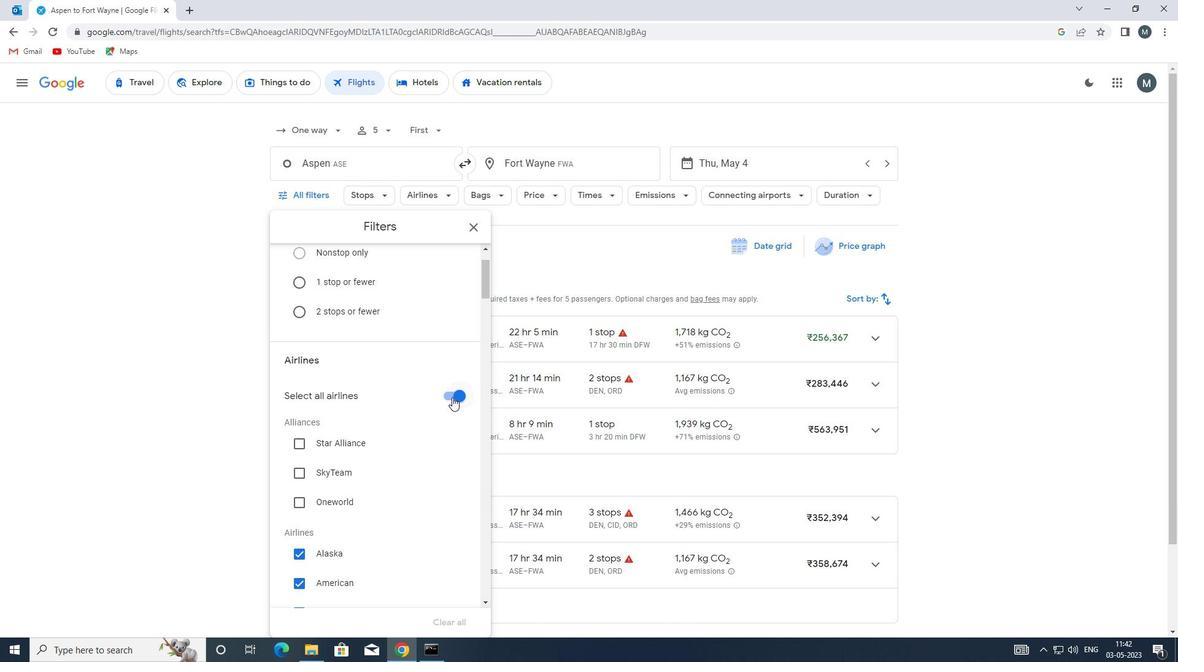 
Action: Mouse moved to (430, 390)
Screenshot: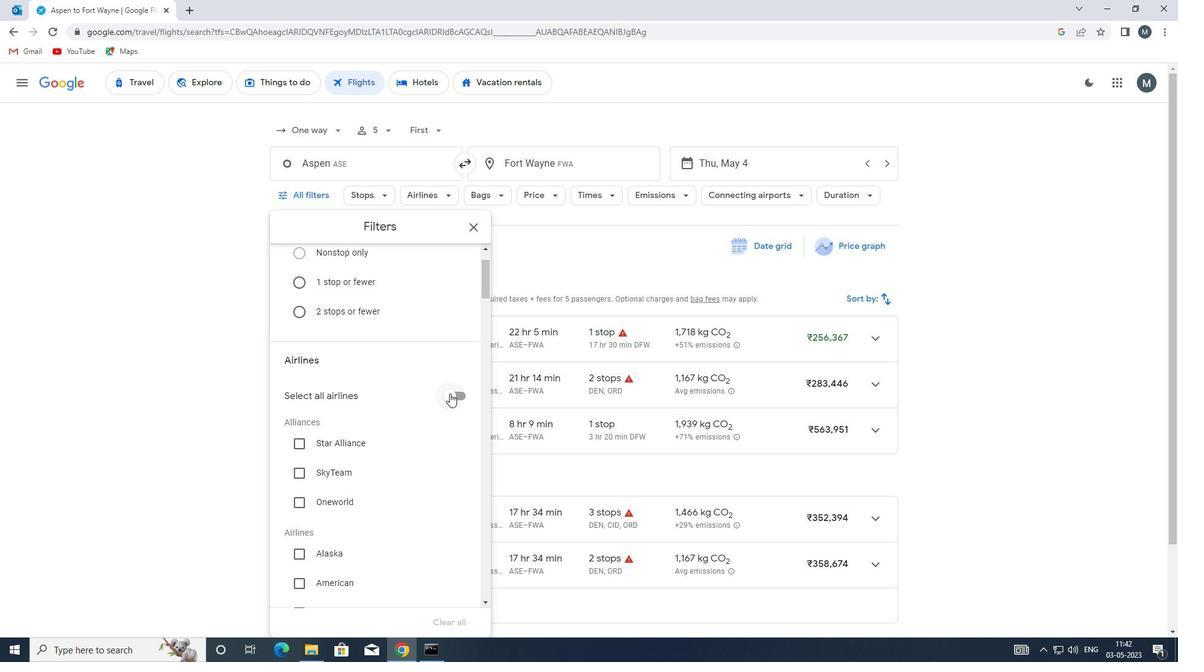 
Action: Mouse scrolled (430, 390) with delta (0, 0)
Screenshot: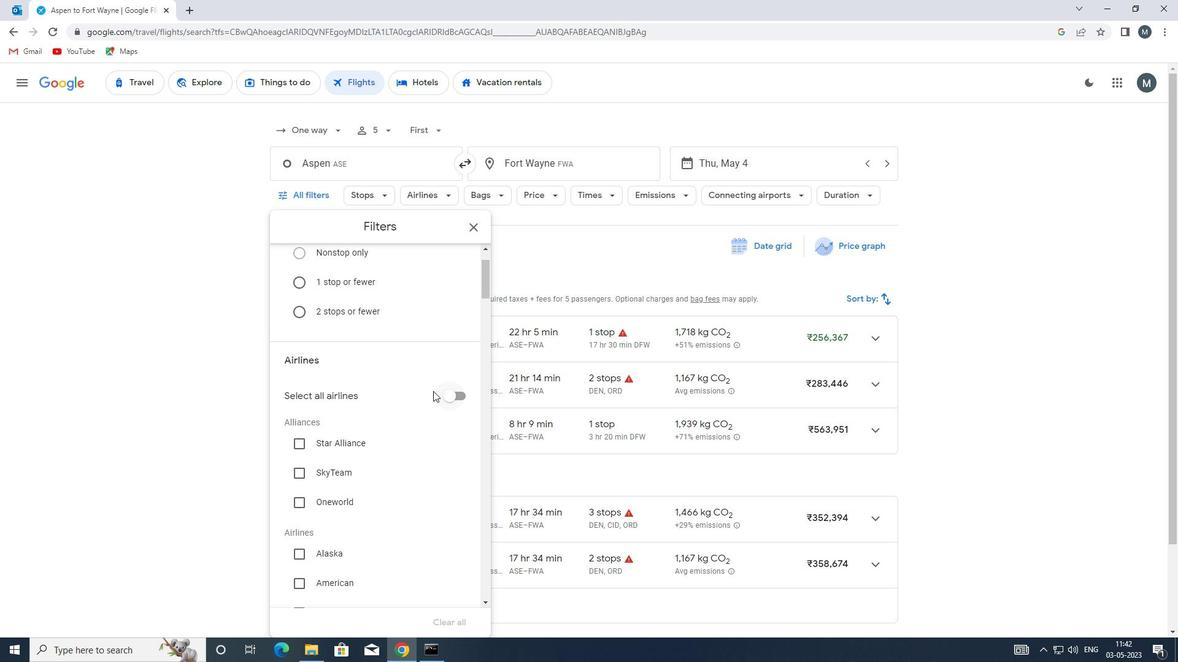 
Action: Mouse moved to (449, 384)
Screenshot: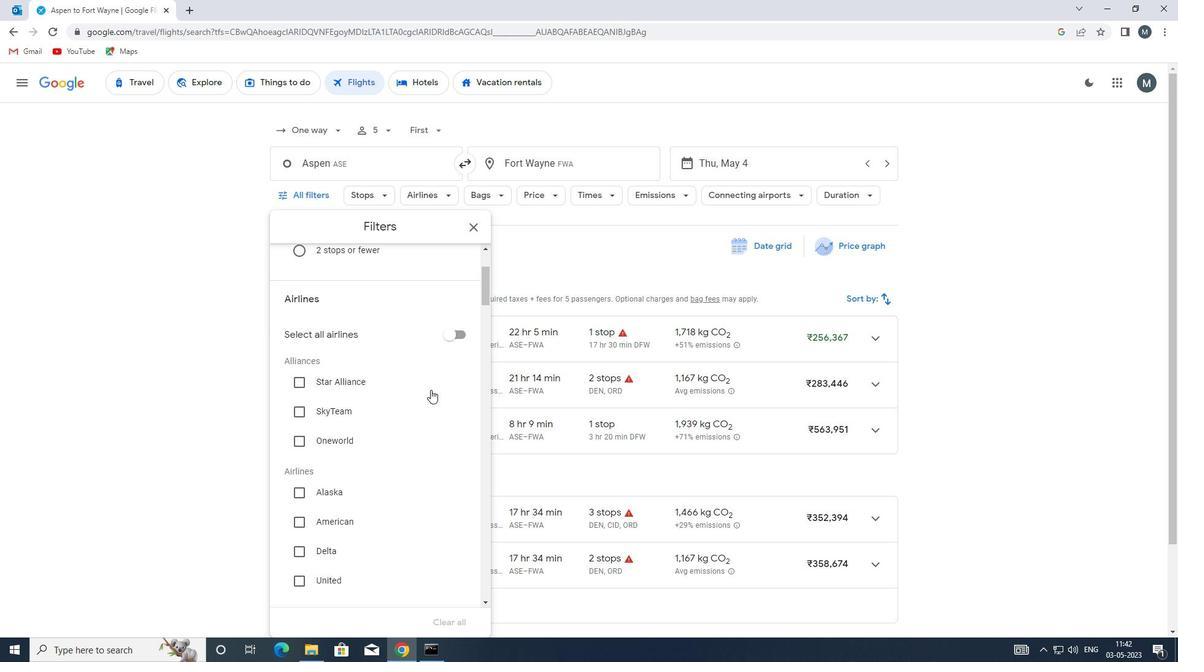 
Action: Mouse scrolled (449, 384) with delta (0, 0)
Screenshot: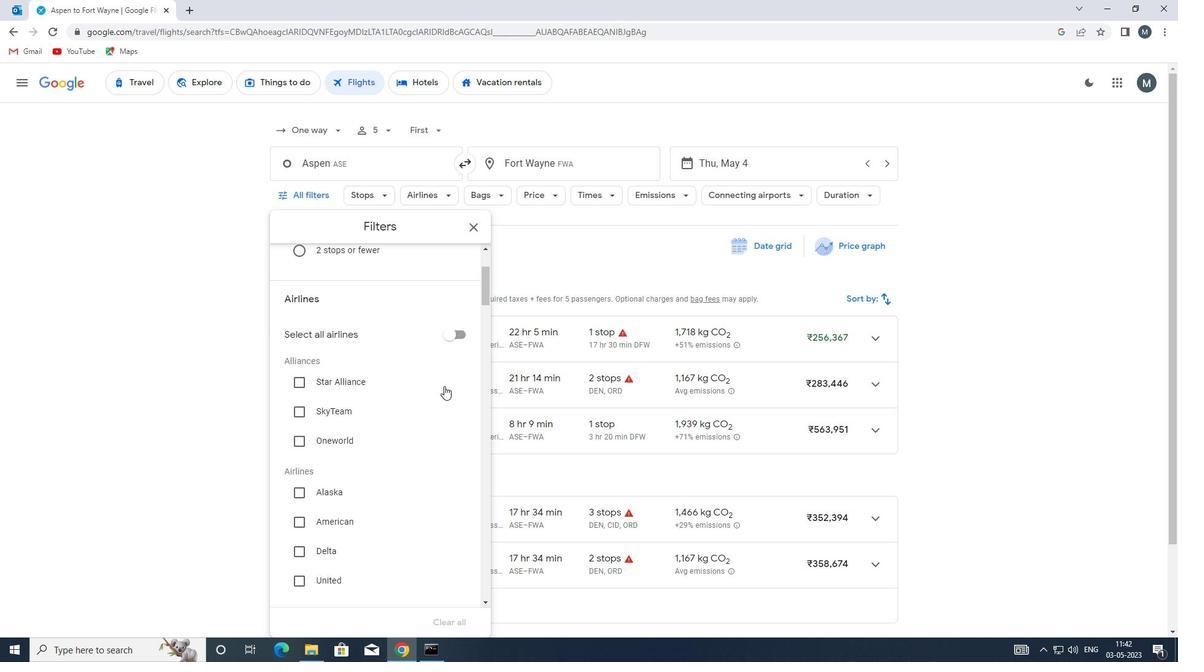 
Action: Mouse scrolled (449, 384) with delta (0, 0)
Screenshot: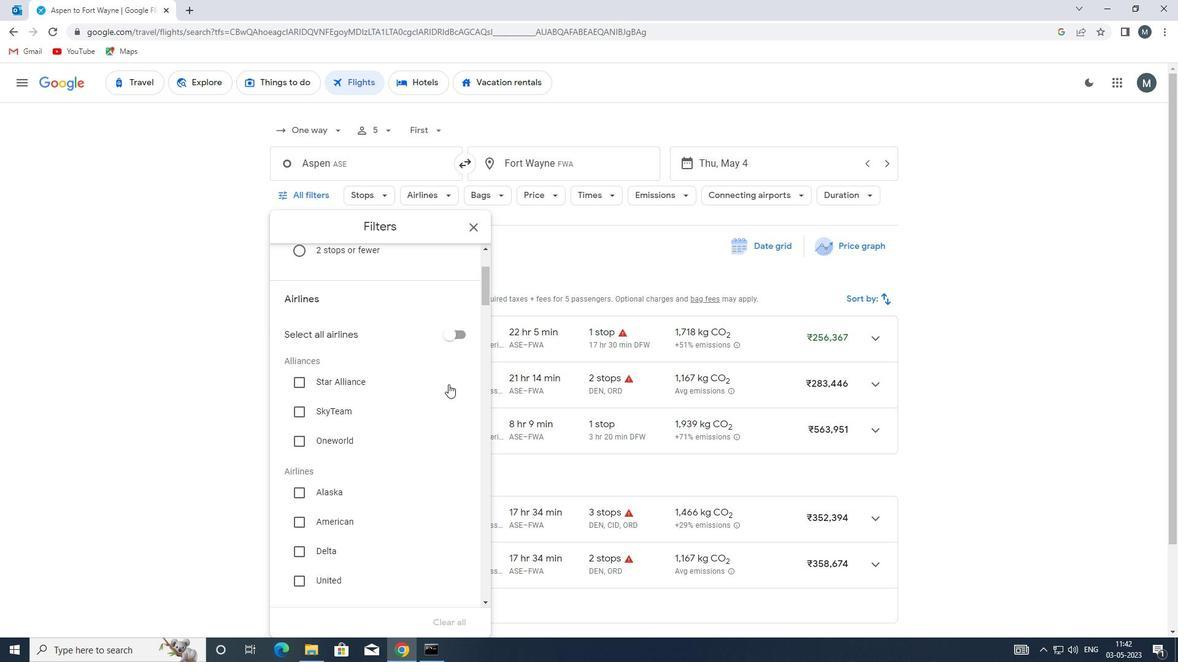
Action: Mouse moved to (430, 397)
Screenshot: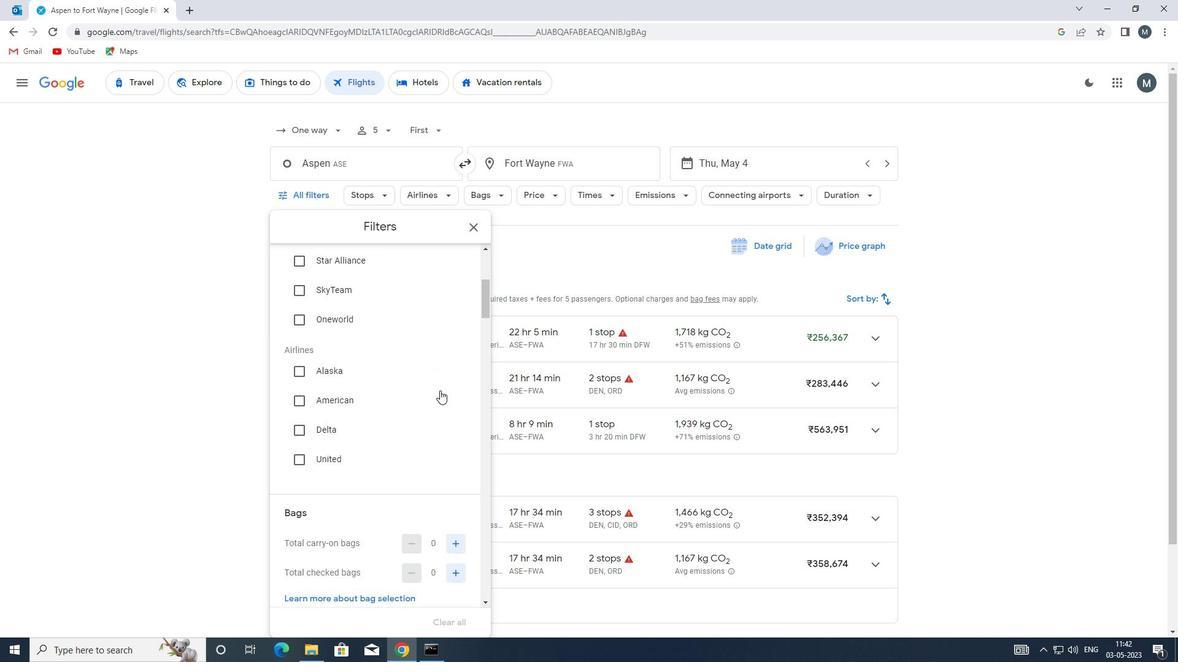 
Action: Mouse scrolled (430, 396) with delta (0, 0)
Screenshot: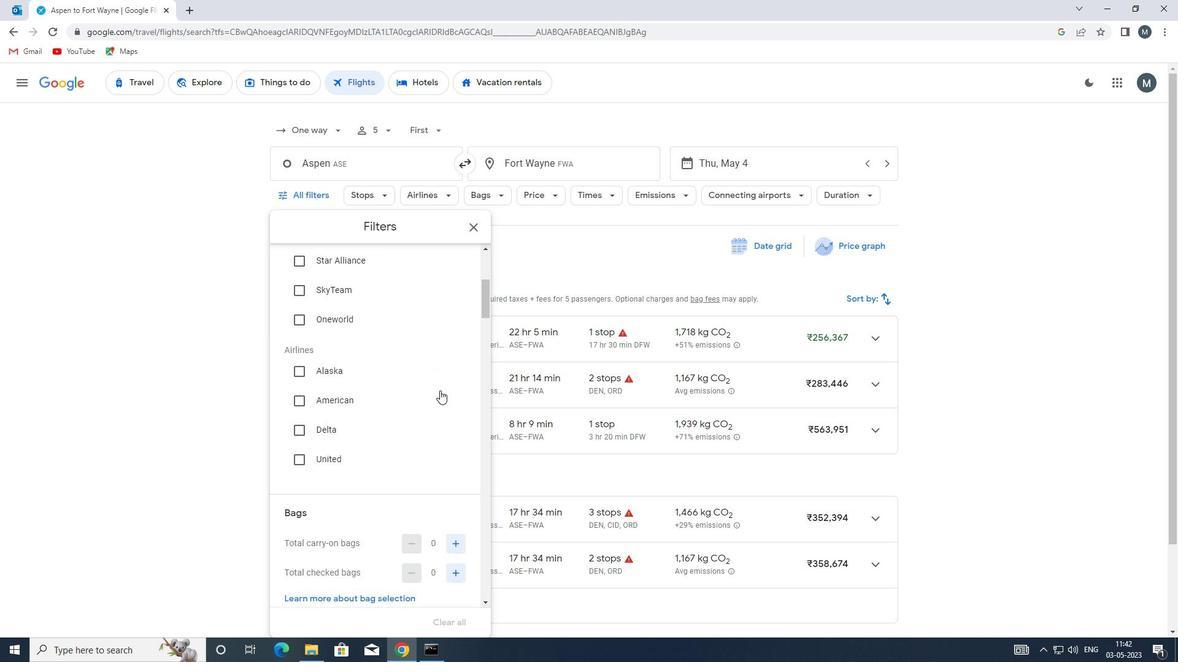 
Action: Mouse moved to (456, 510)
Screenshot: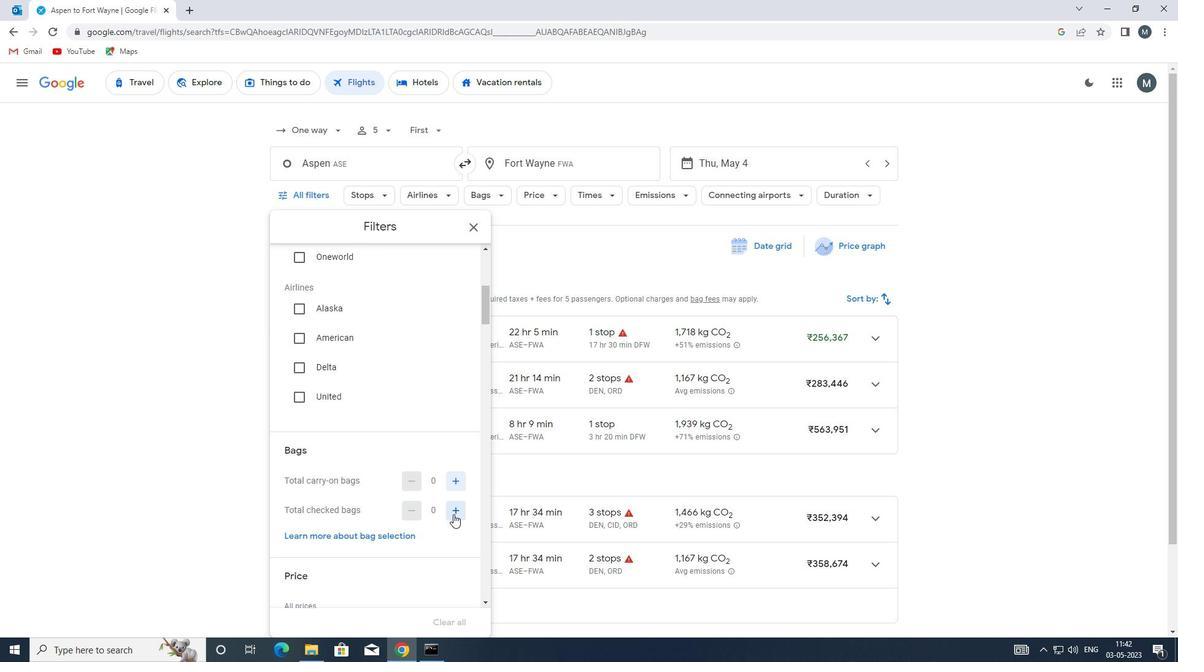 
Action: Mouse pressed left at (456, 510)
Screenshot: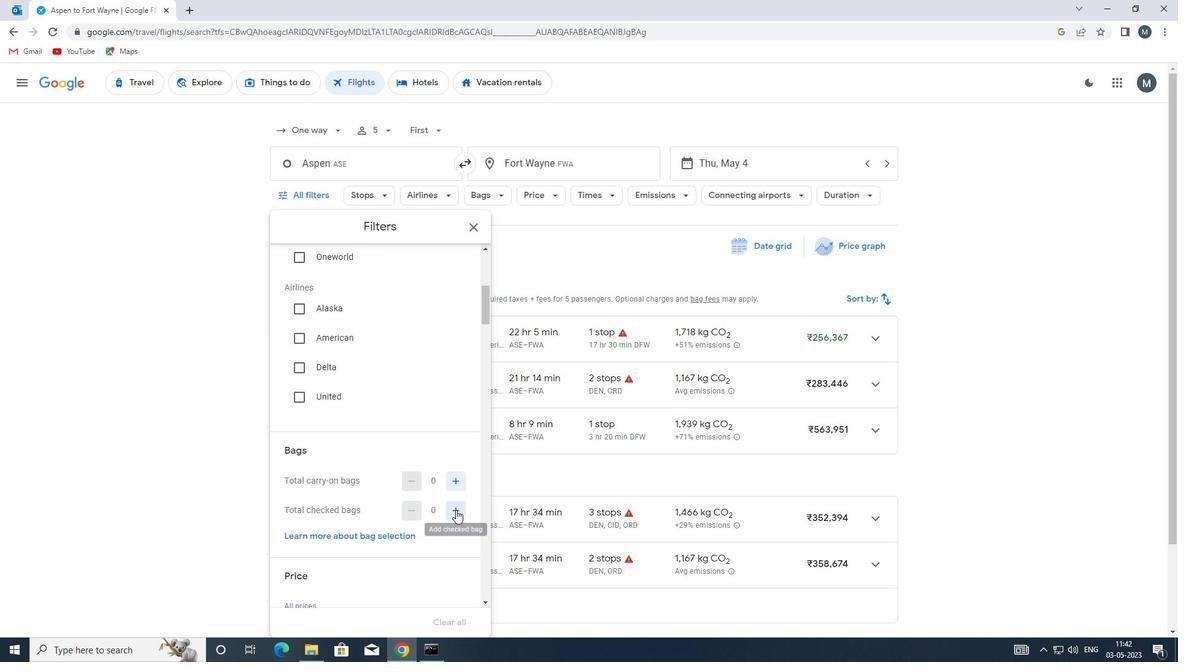 
Action: Mouse pressed left at (456, 510)
Screenshot: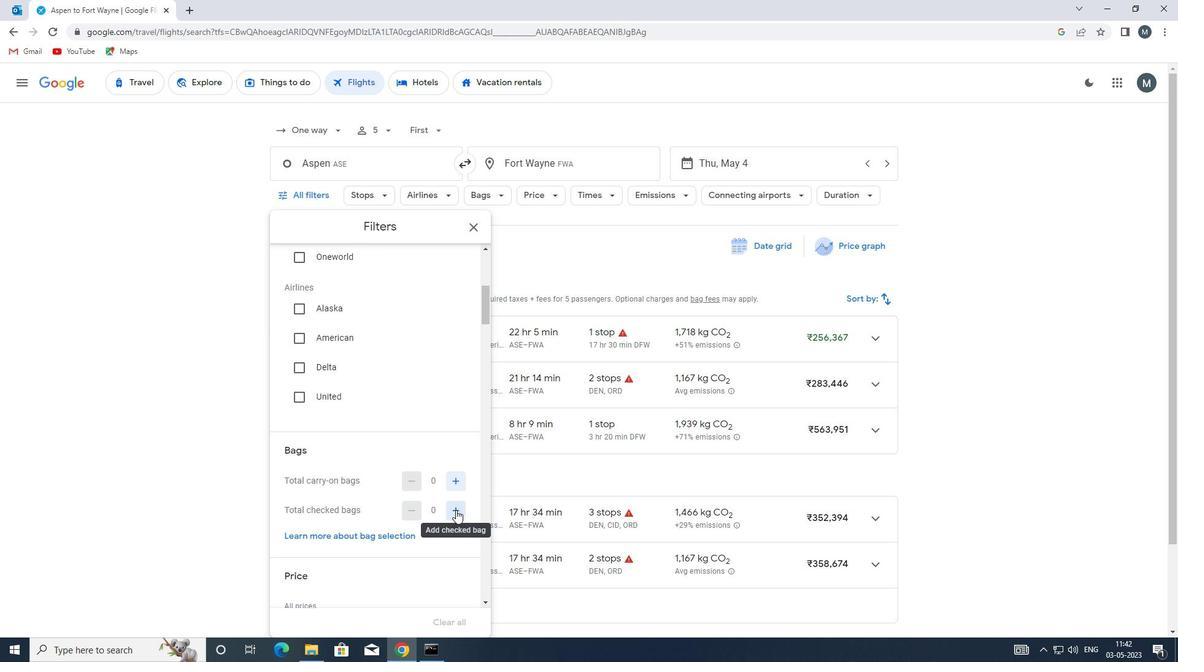 
Action: Mouse pressed left at (456, 510)
Screenshot: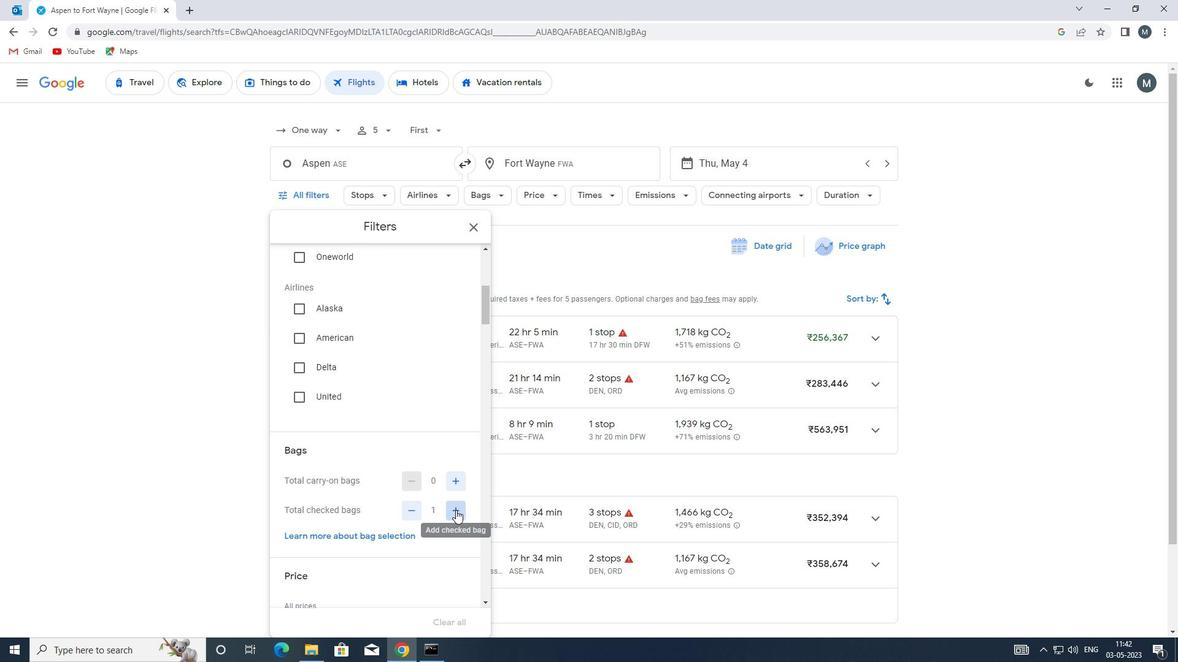
Action: Mouse moved to (456, 510)
Screenshot: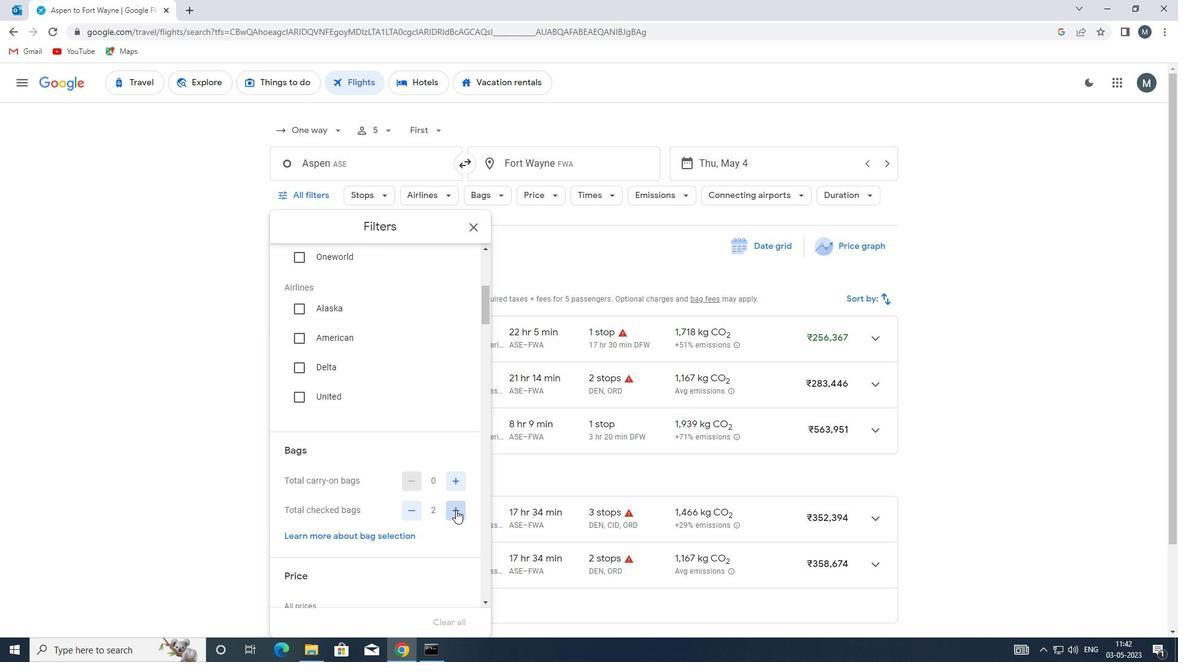 
Action: Mouse pressed left at (456, 510)
Screenshot: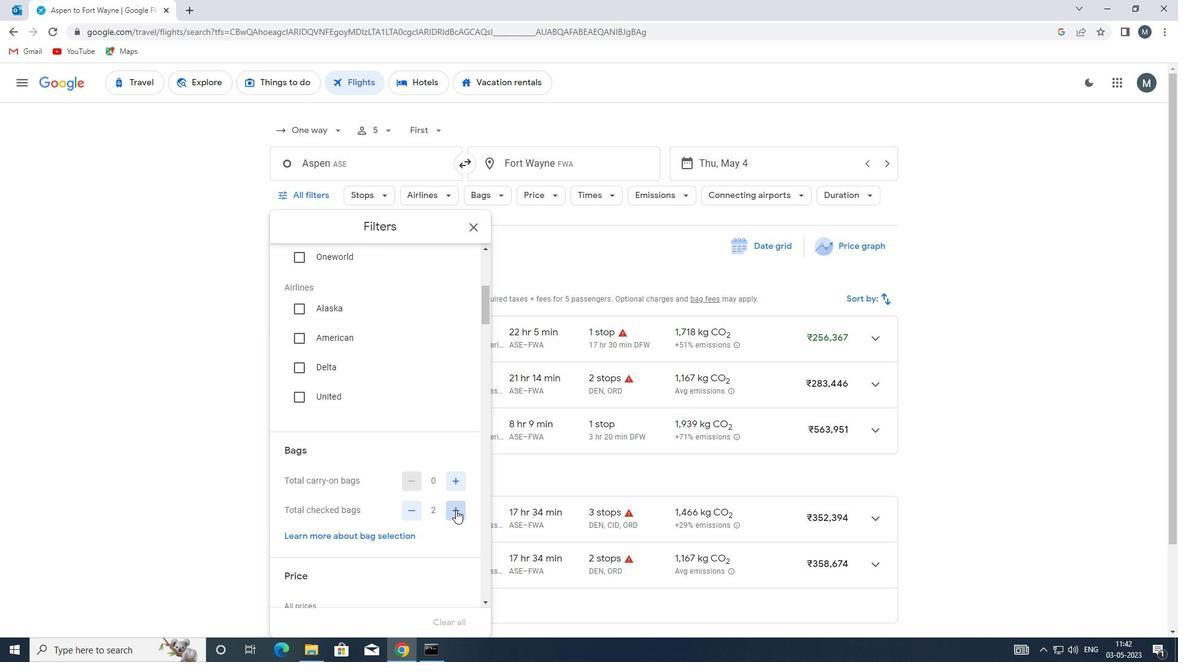 
Action: Mouse moved to (456, 508)
Screenshot: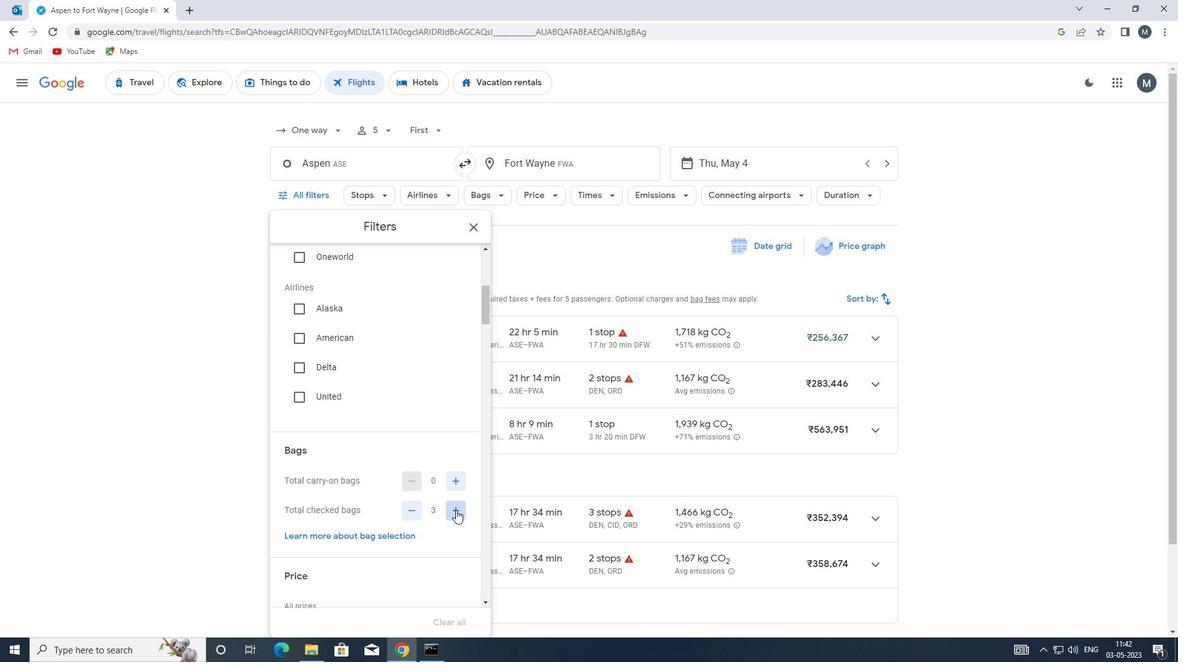 
Action: Mouse pressed left at (456, 508)
Screenshot: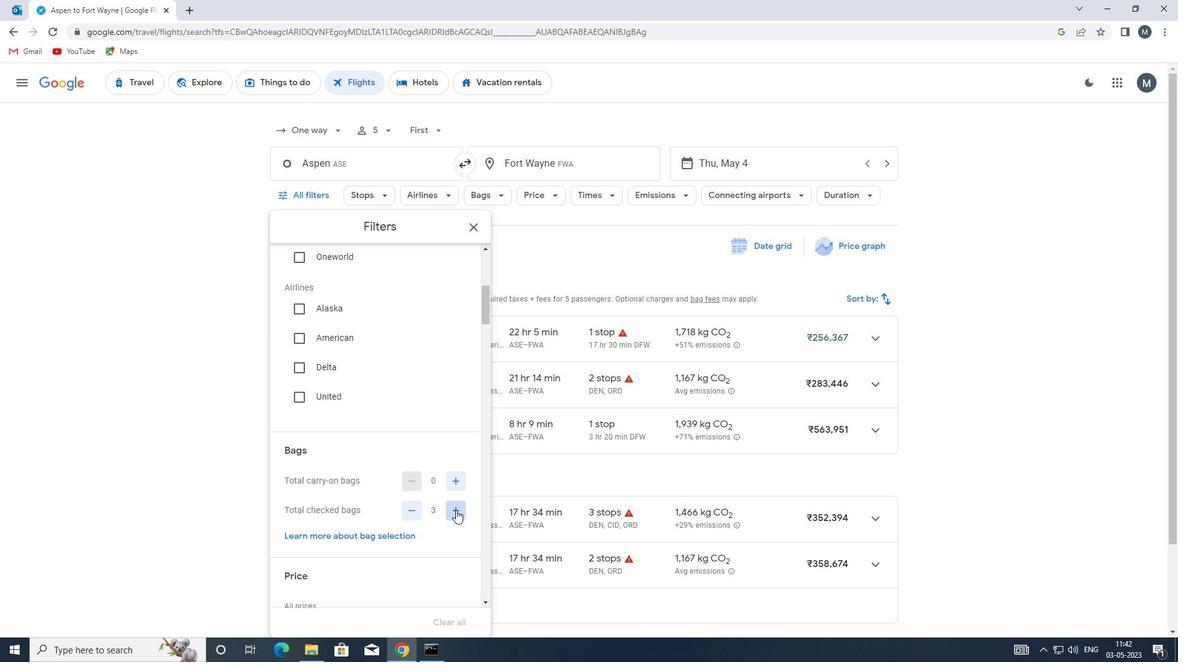 
Action: Mouse pressed left at (456, 508)
Screenshot: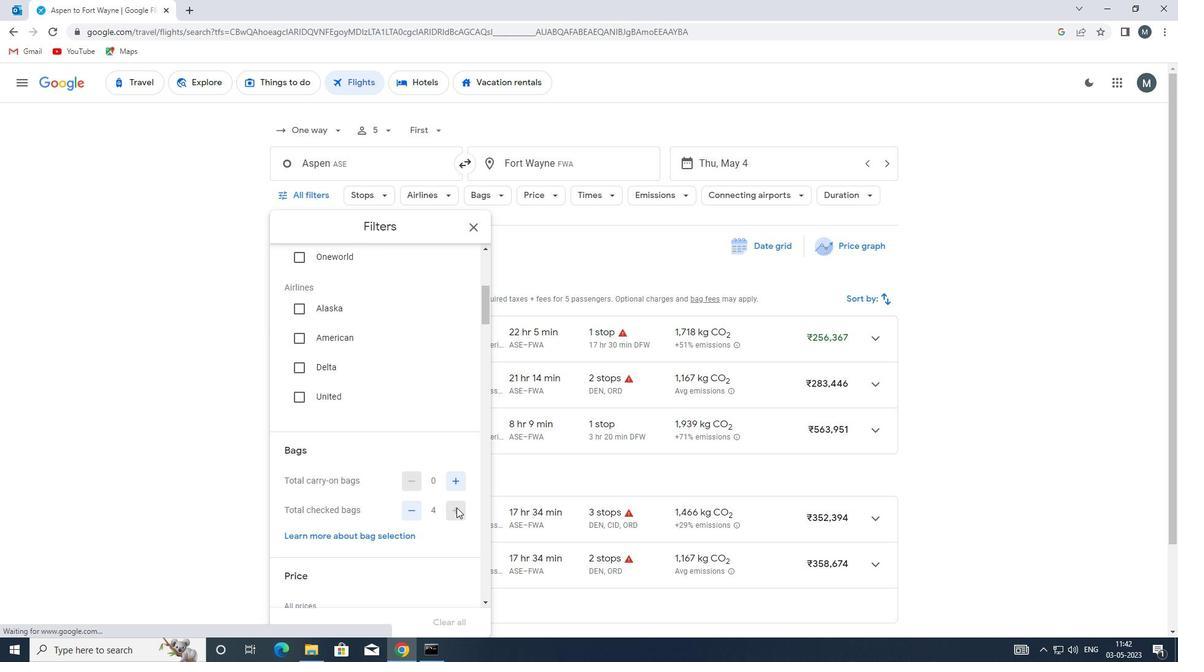 
Action: Mouse moved to (435, 490)
Screenshot: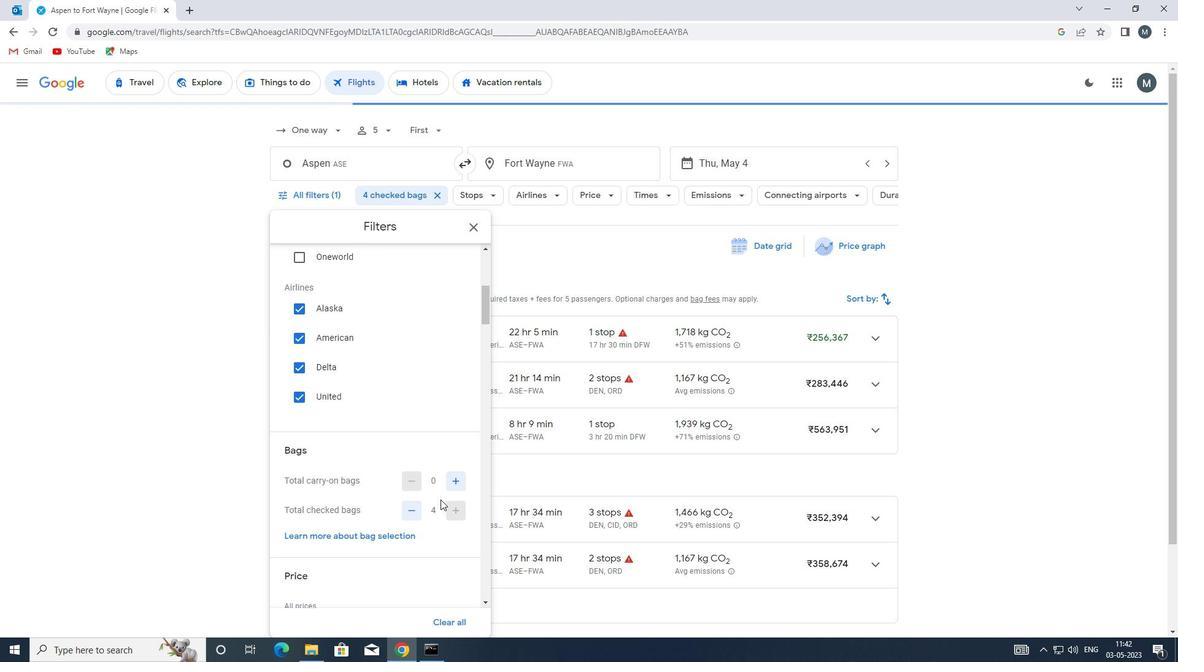 
Action: Mouse scrolled (435, 489) with delta (0, 0)
Screenshot: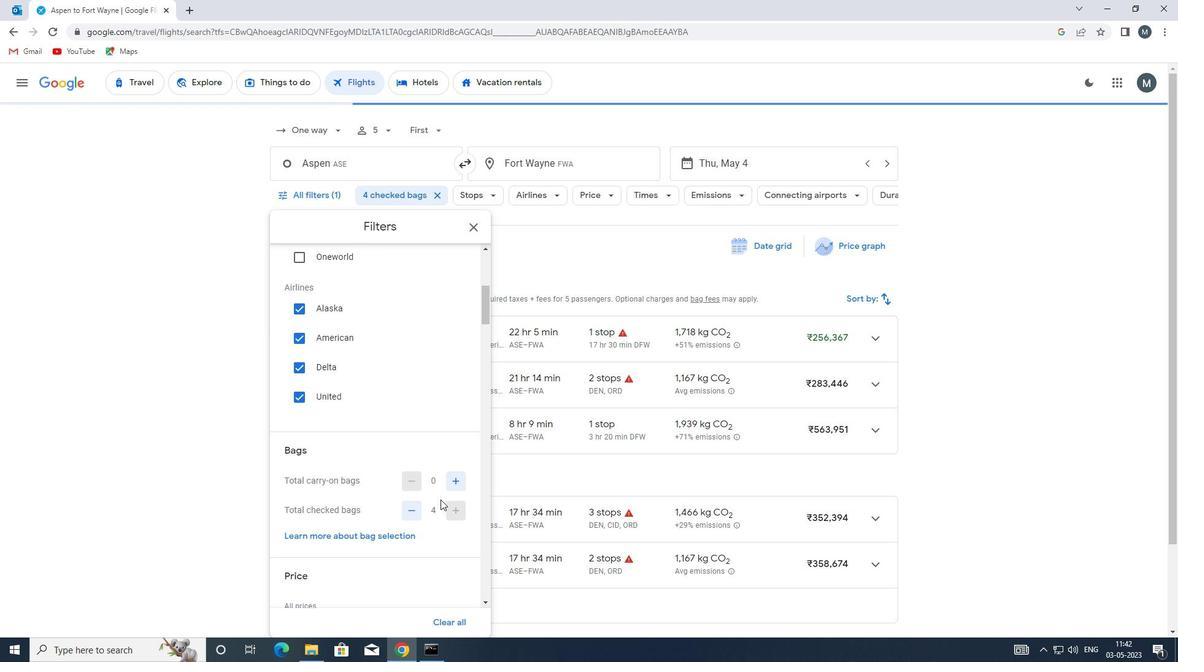 
Action: Mouse scrolled (435, 489) with delta (0, 0)
Screenshot: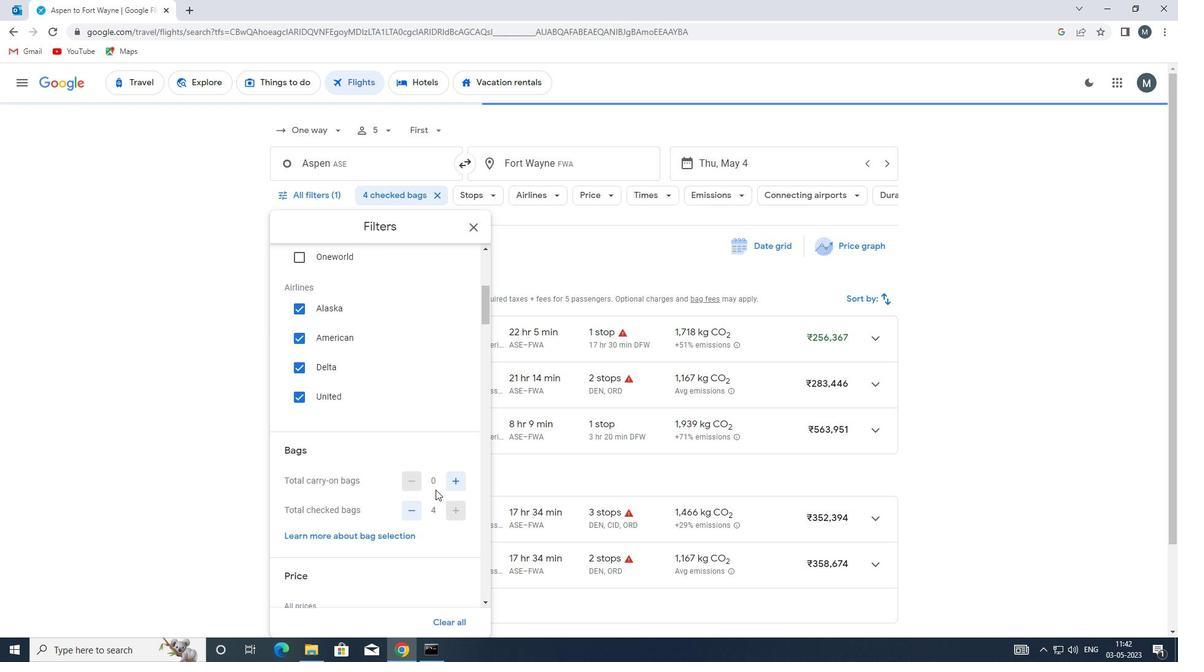 
Action: Mouse moved to (406, 455)
Screenshot: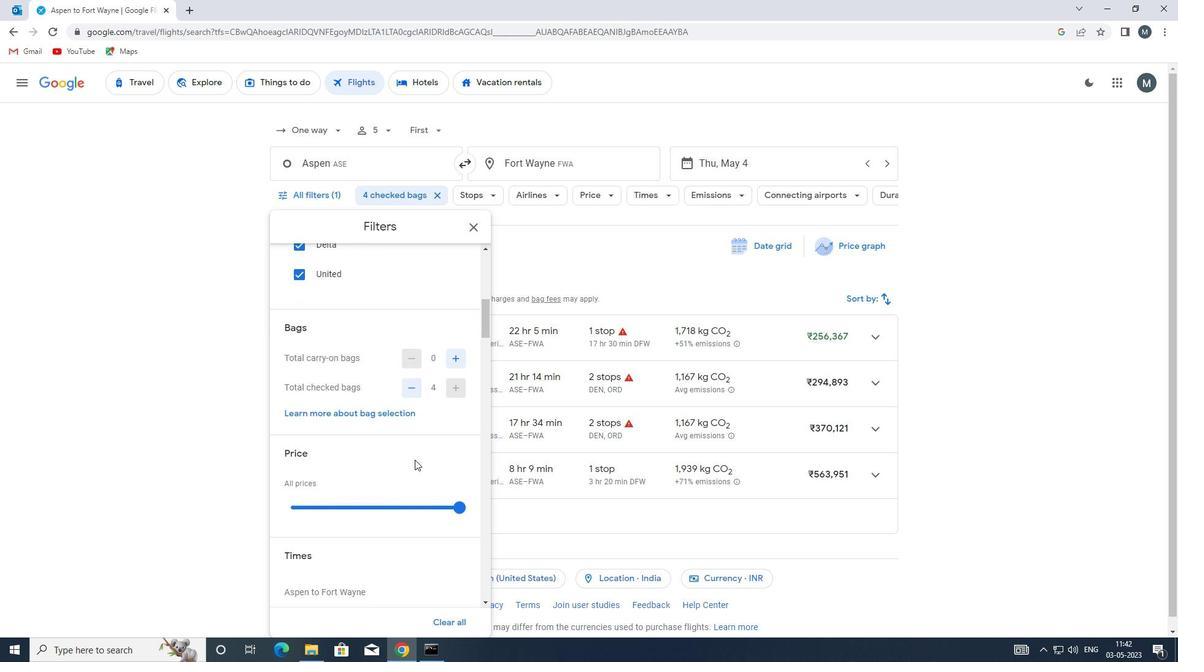 
Action: Mouse scrolled (406, 454) with delta (0, 0)
Screenshot: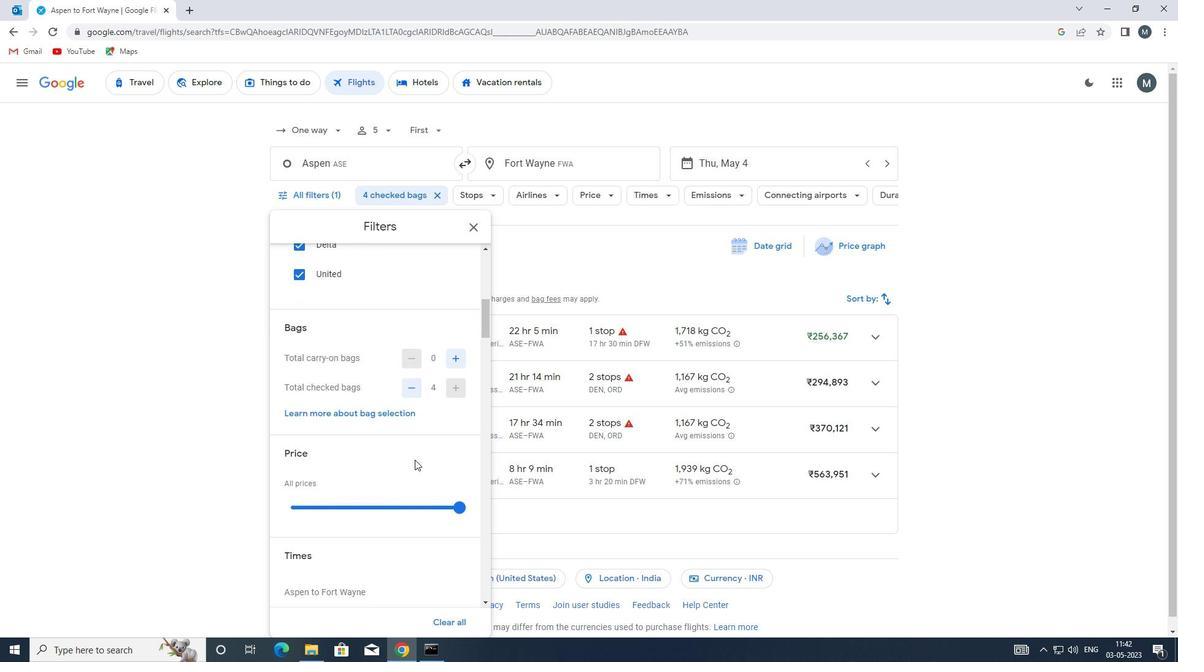 
Action: Mouse moved to (402, 455)
Screenshot: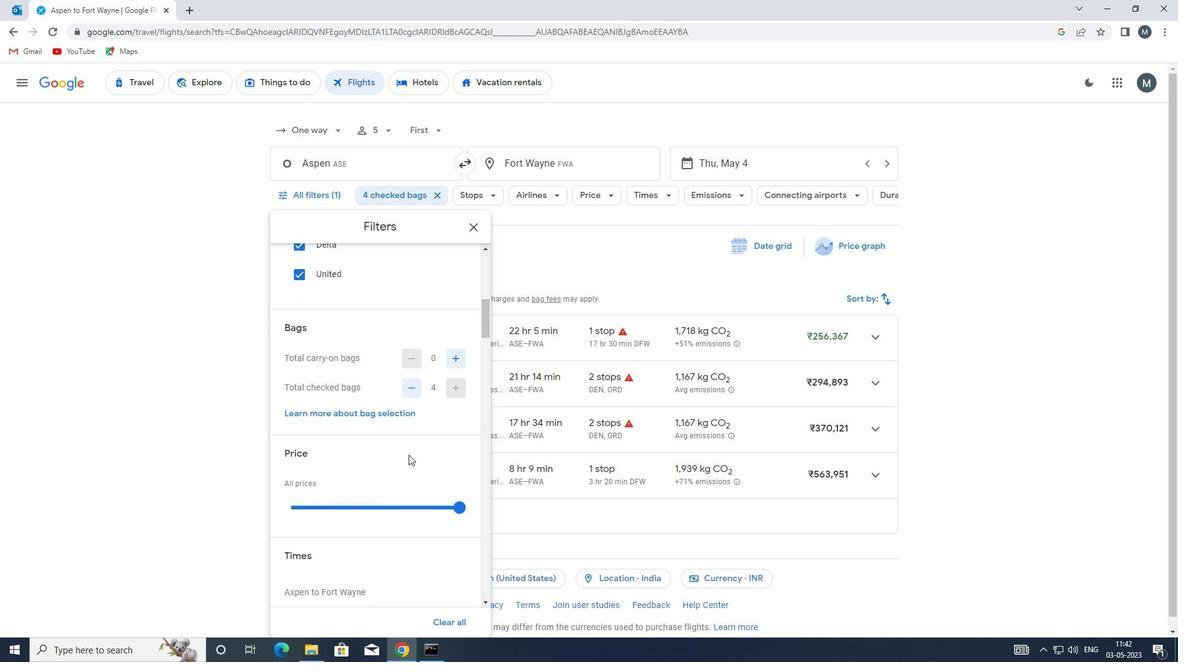 
Action: Mouse scrolled (402, 454) with delta (0, 0)
Screenshot: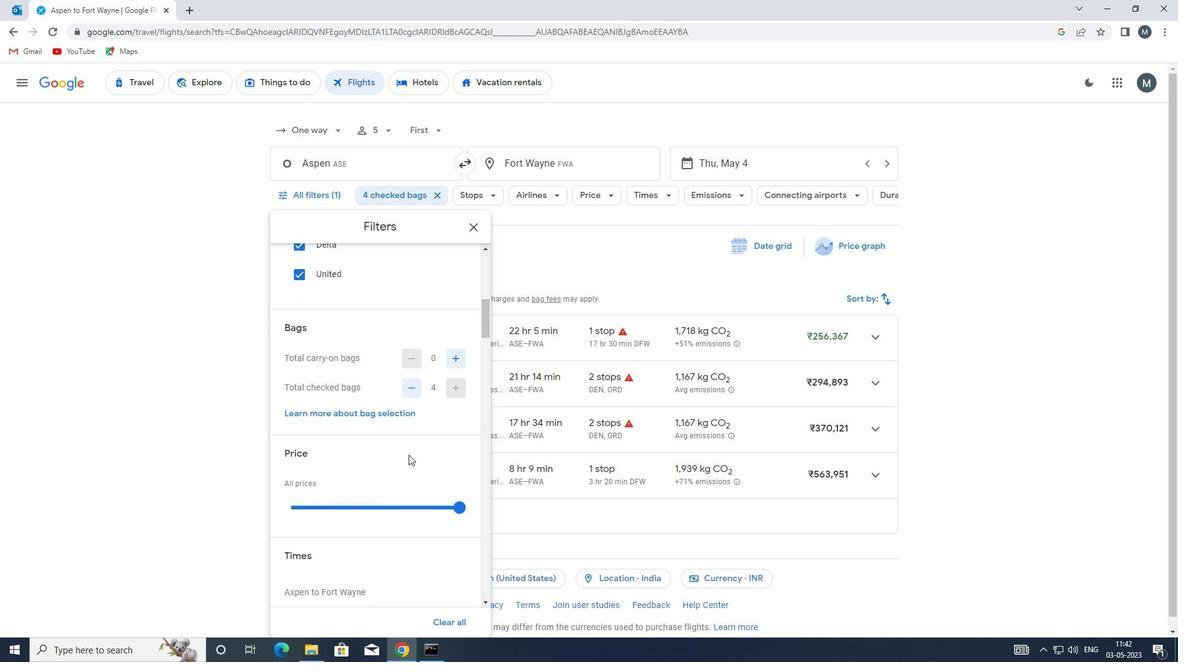 
Action: Mouse moved to (330, 387)
Screenshot: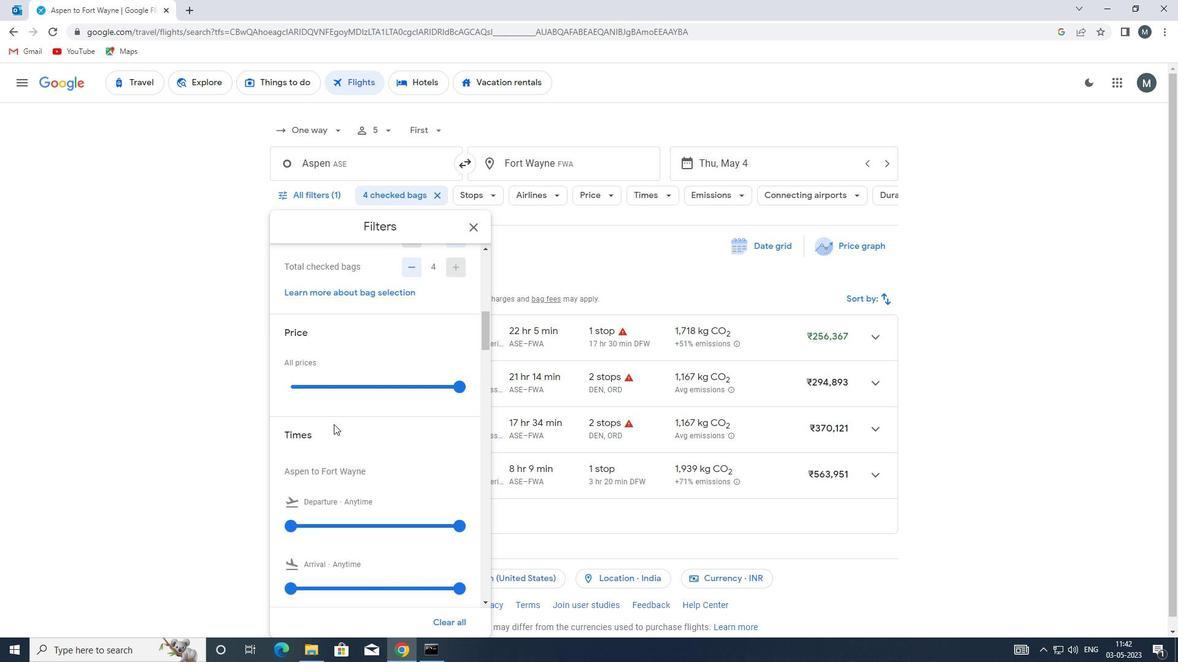 
Action: Mouse pressed left at (330, 387)
Screenshot: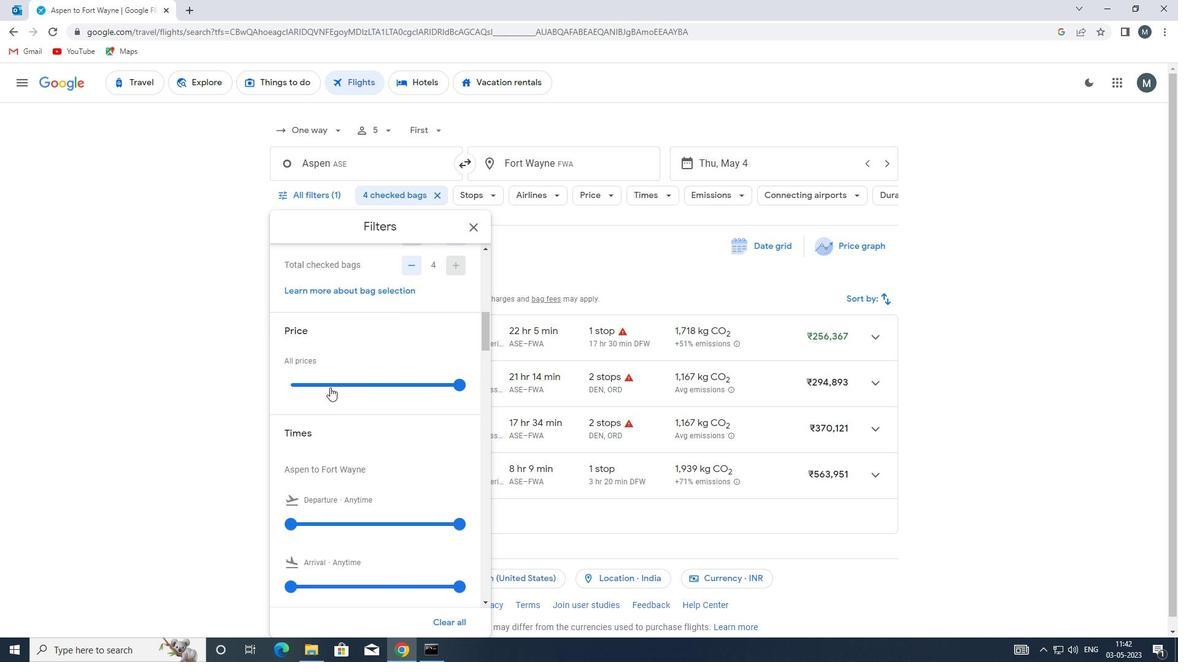 
Action: Mouse moved to (330, 386)
Screenshot: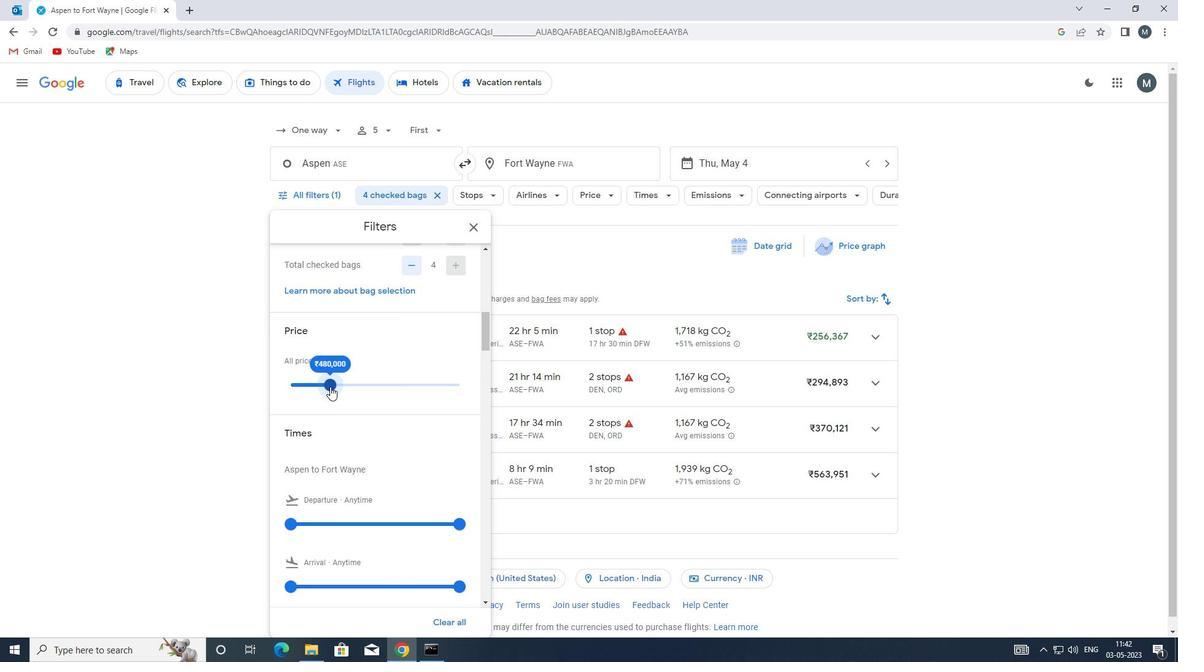 
Action: Mouse pressed left at (330, 386)
Screenshot: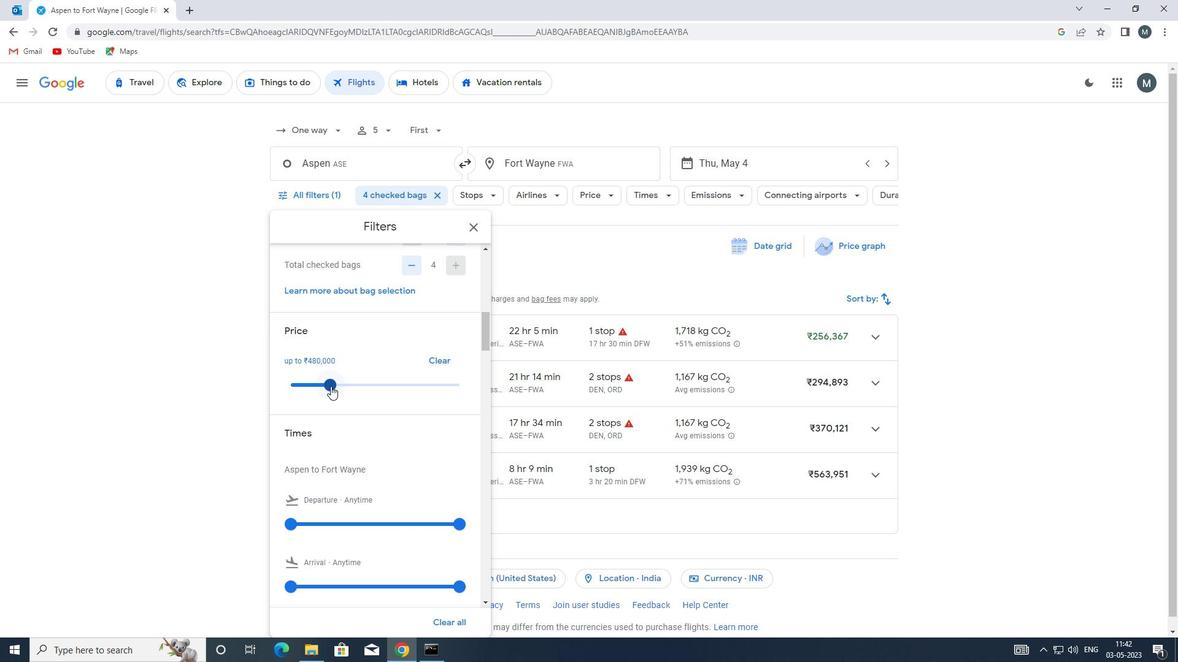 
Action: Mouse moved to (371, 374)
Screenshot: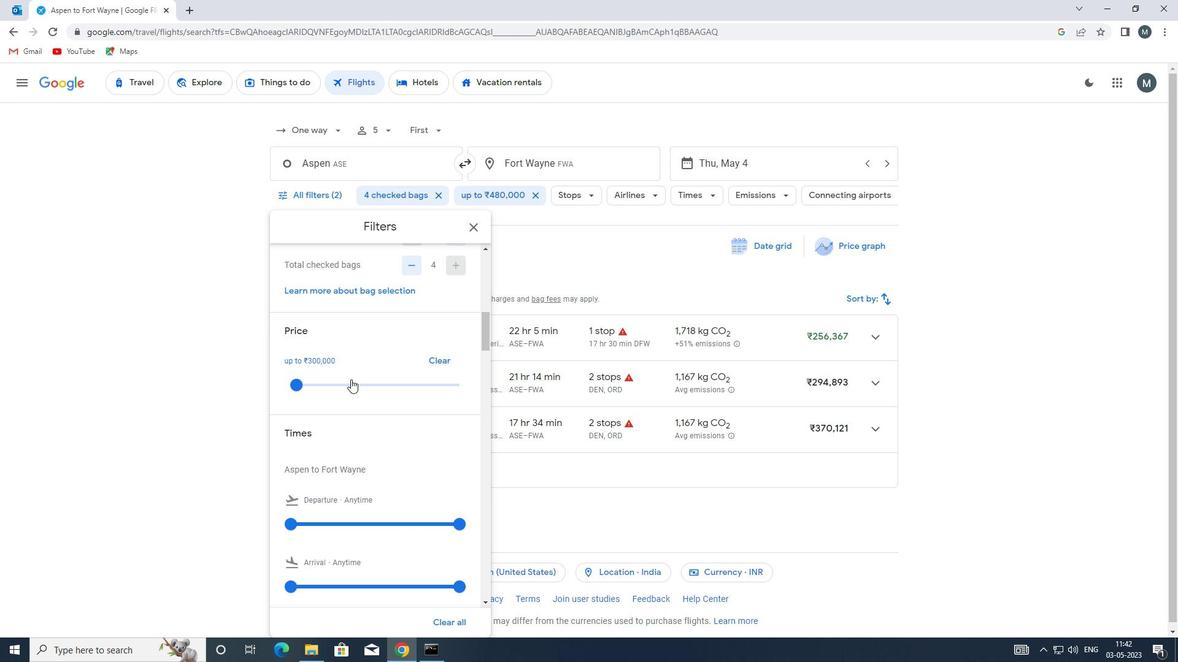 
Action: Mouse scrolled (371, 373) with delta (0, 0)
Screenshot: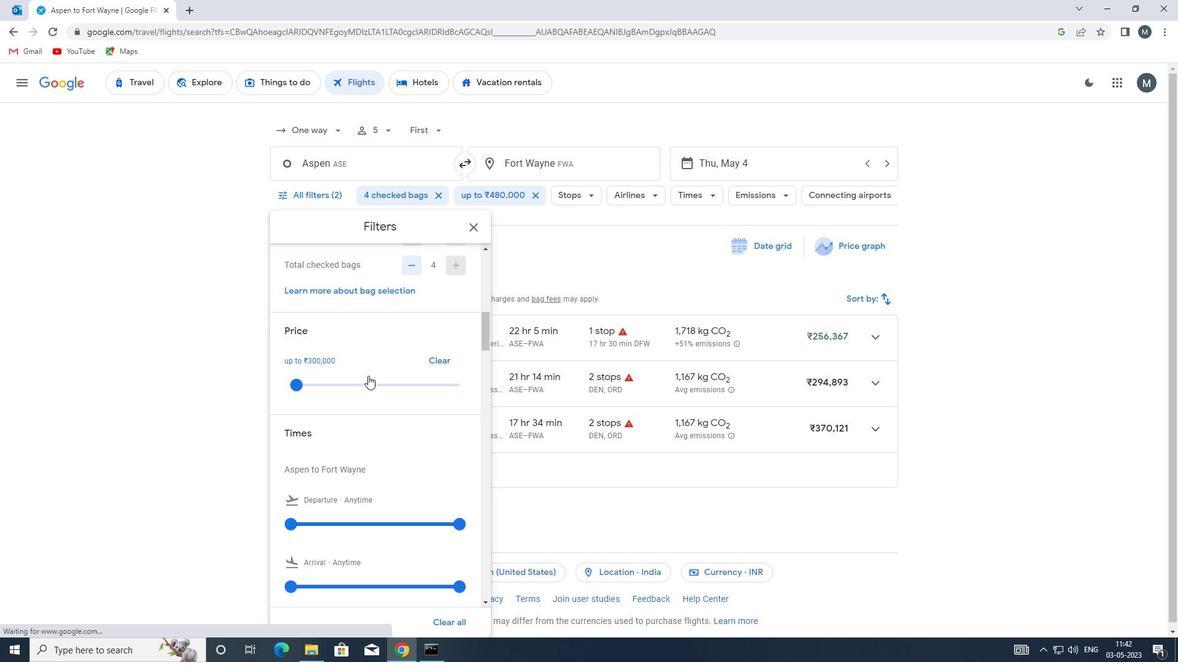 
Action: Mouse moved to (371, 374)
Screenshot: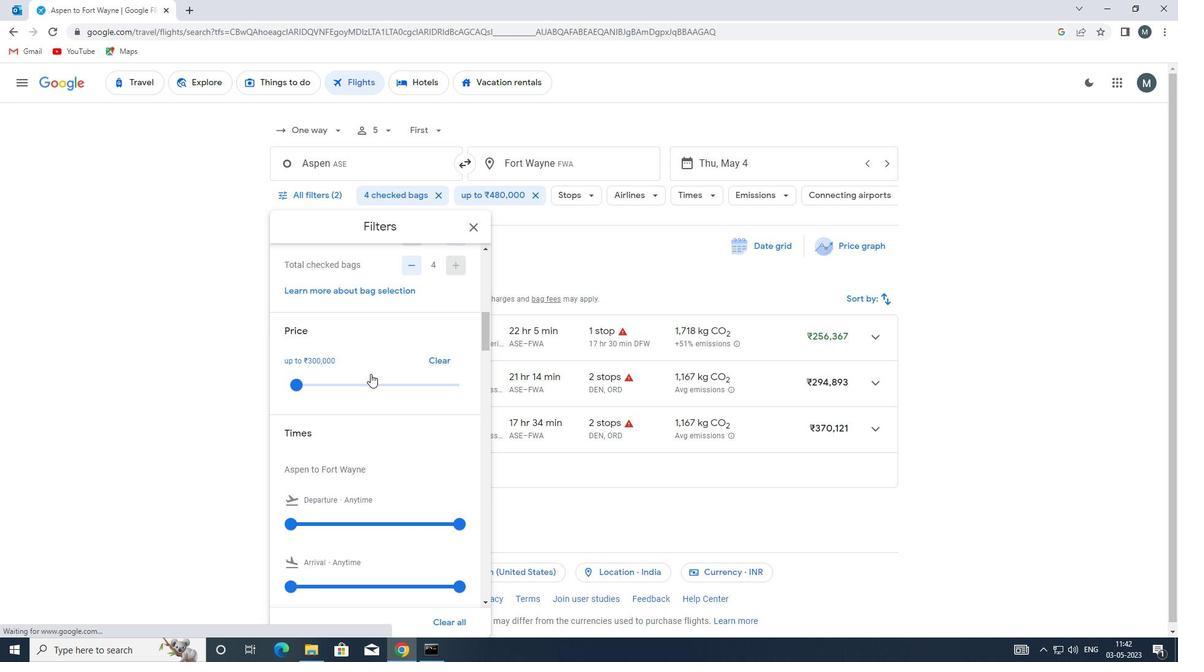 
Action: Mouse scrolled (371, 373) with delta (0, 0)
Screenshot: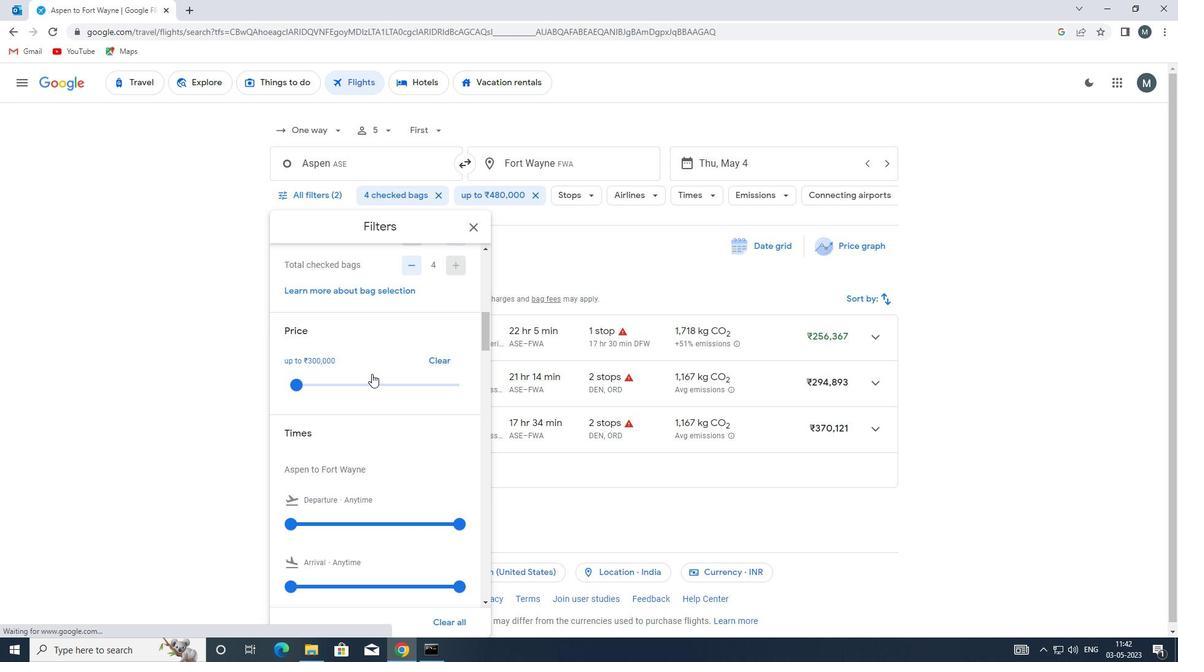 
Action: Mouse moved to (295, 400)
Screenshot: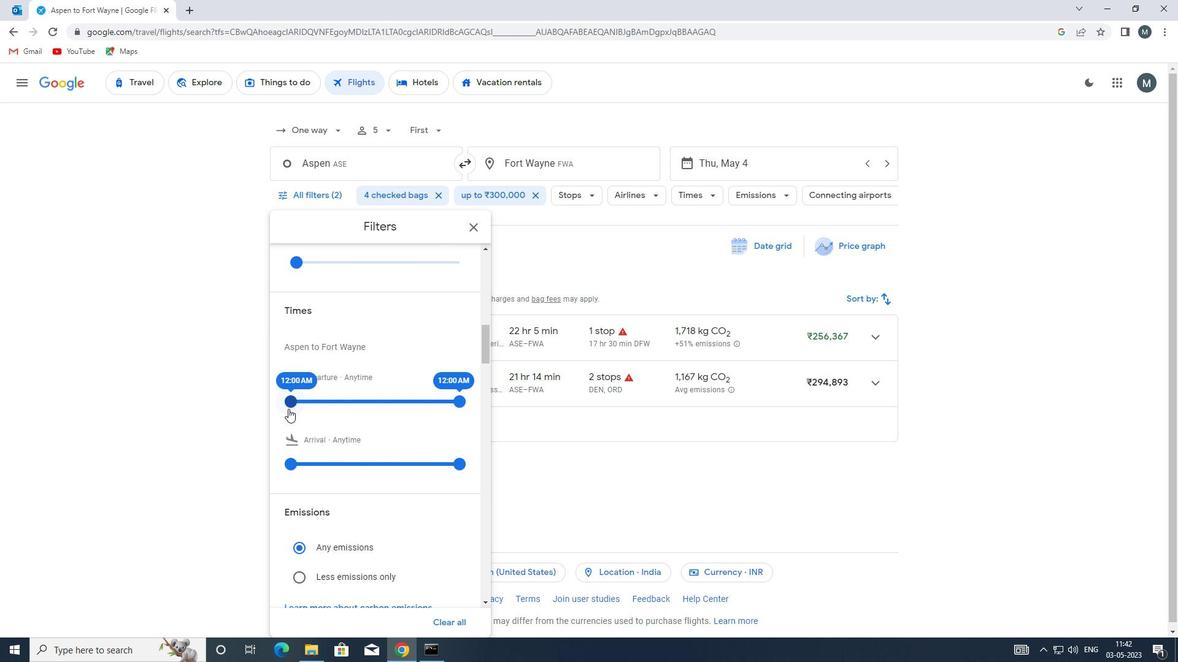 
Action: Mouse pressed left at (295, 400)
Screenshot: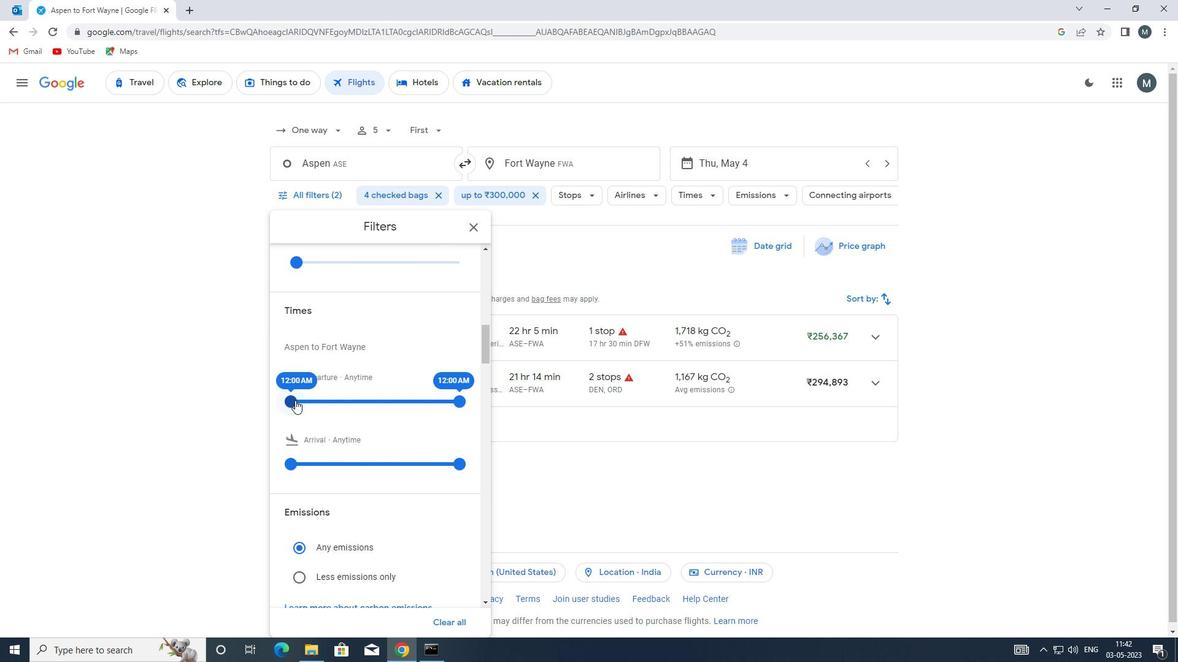 
Action: Mouse moved to (460, 402)
Screenshot: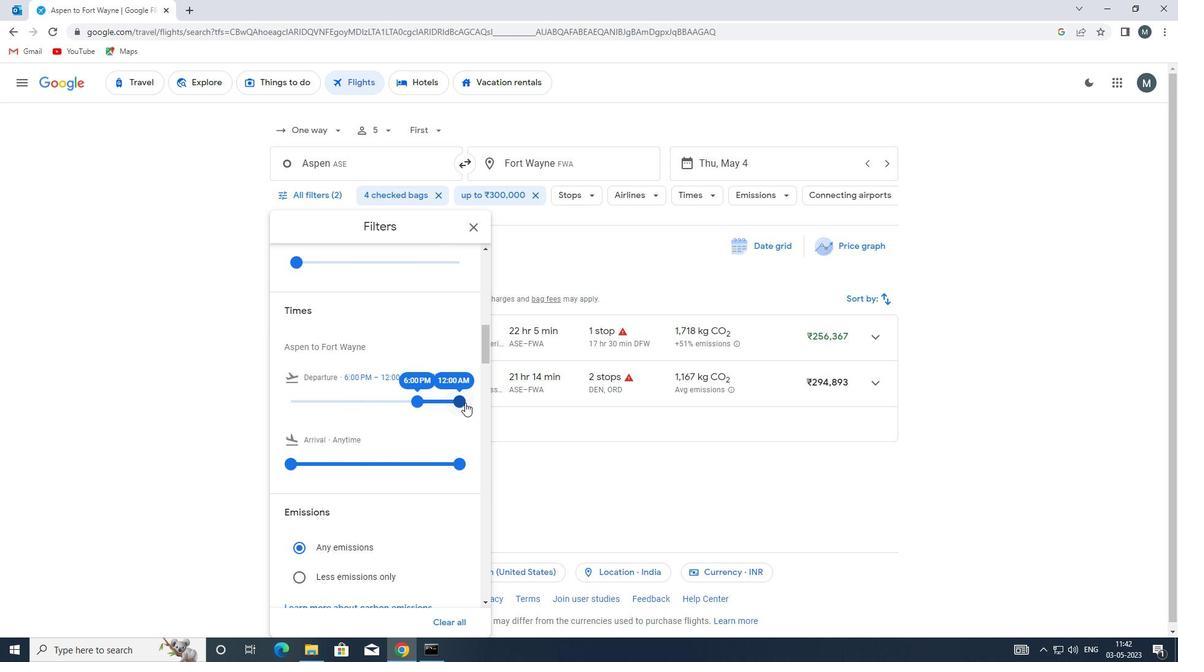 
Action: Mouse pressed left at (460, 402)
Screenshot: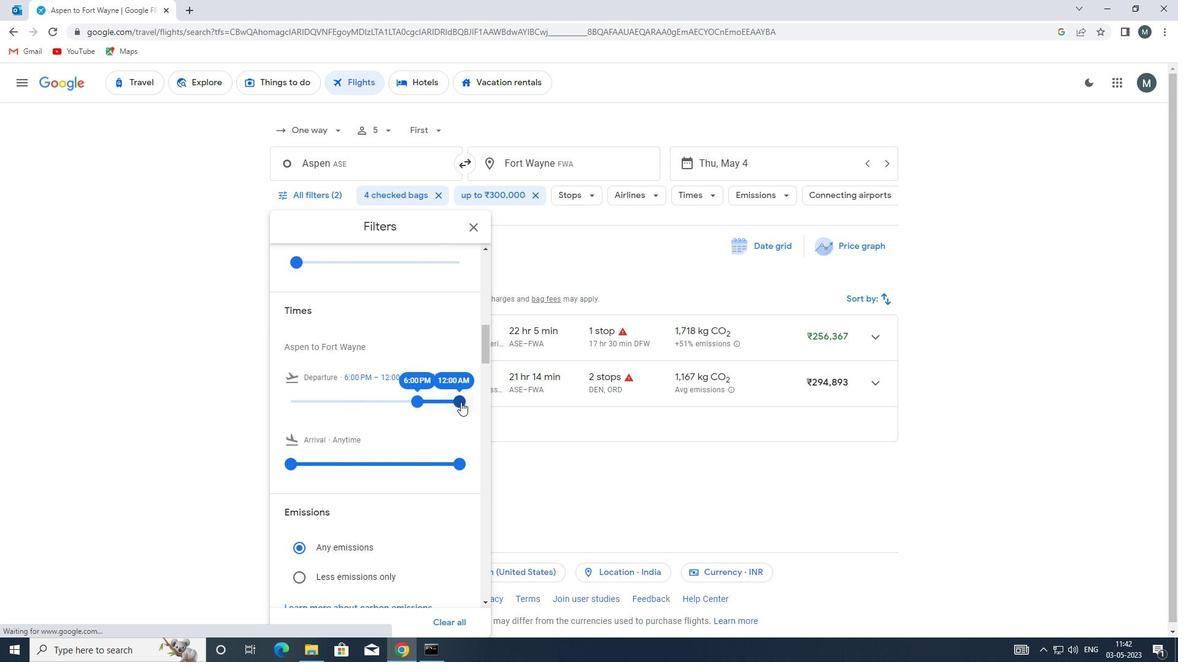 
Action: Mouse moved to (414, 400)
Screenshot: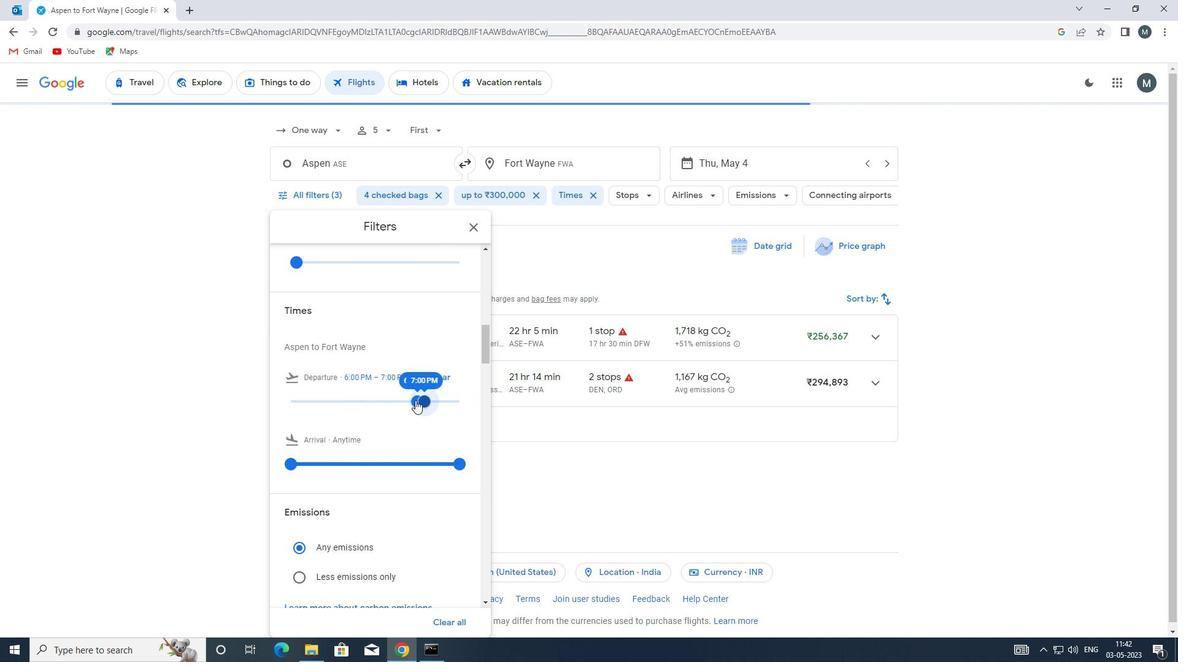 
Action: Mouse scrolled (414, 399) with delta (0, 0)
Screenshot: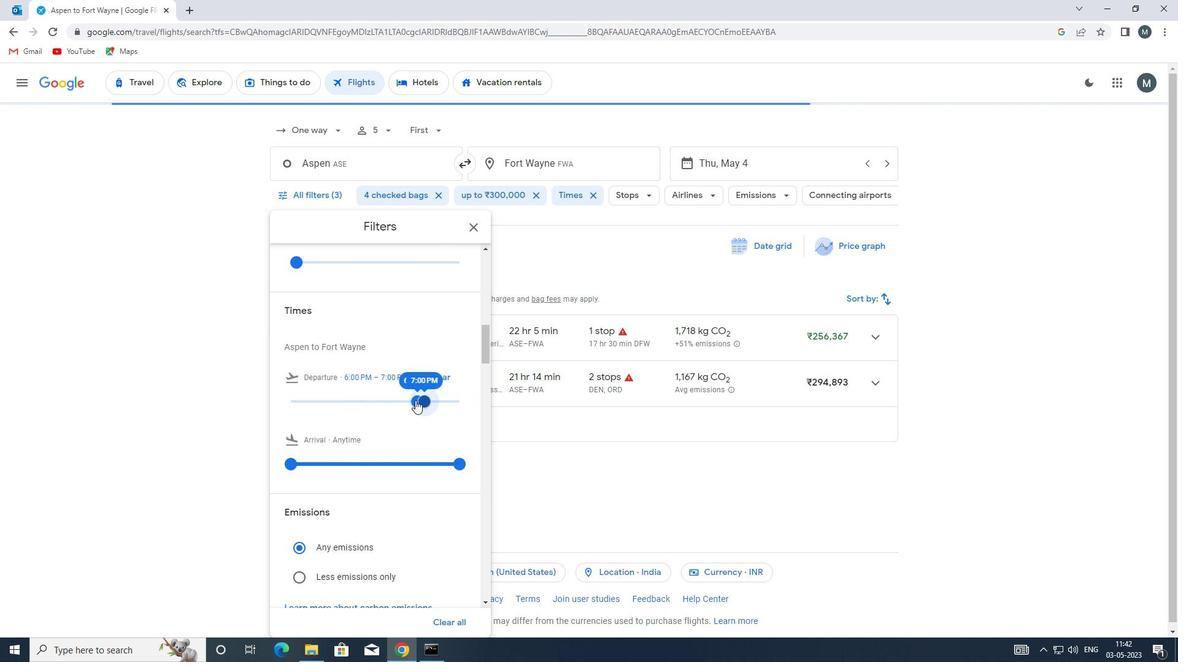 
Action: Mouse moved to (476, 228)
Screenshot: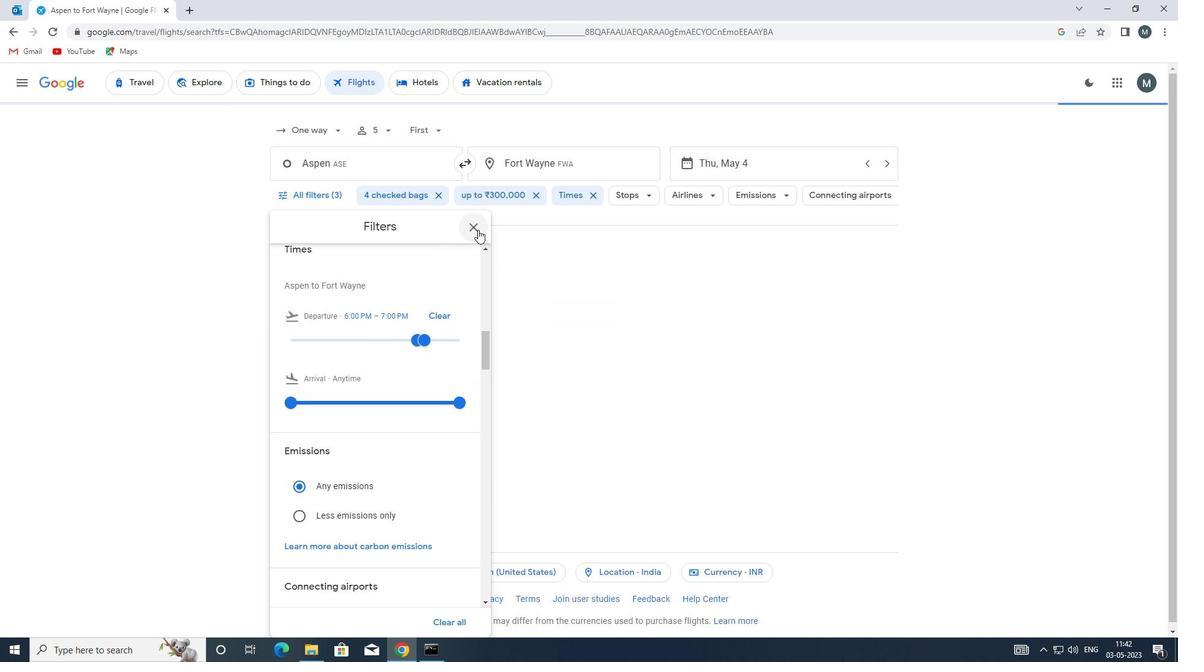 
Action: Mouse pressed left at (476, 228)
Screenshot: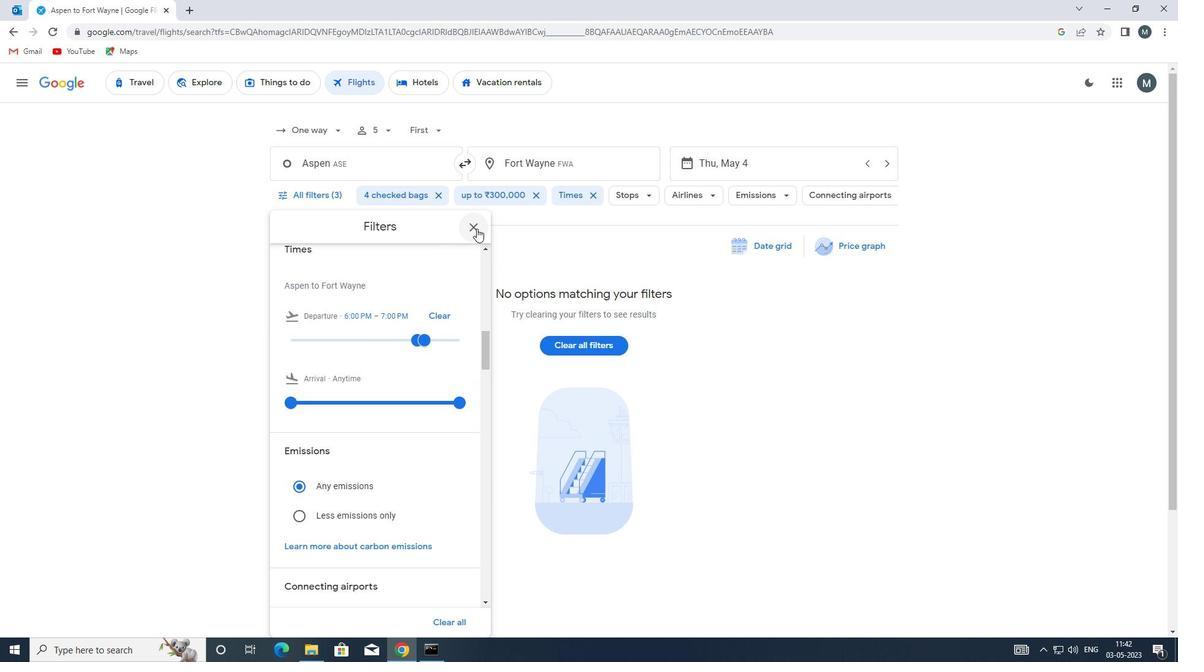 
